 Task: Create a due date automation trigger when advanced on, on the monday of the week a card is due add content with a name containing resume at 11:00 AM.
Action: Mouse moved to (816, 242)
Screenshot: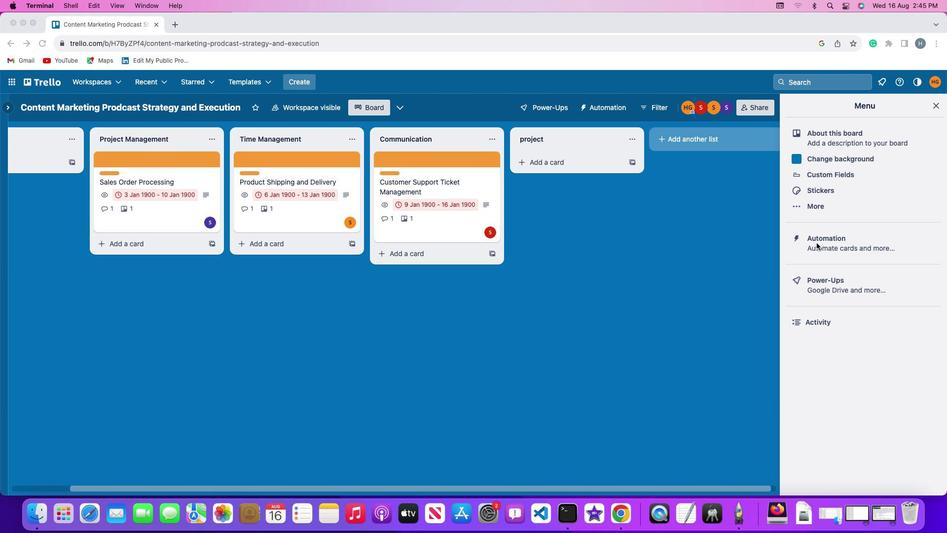 
Action: Mouse pressed left at (816, 242)
Screenshot: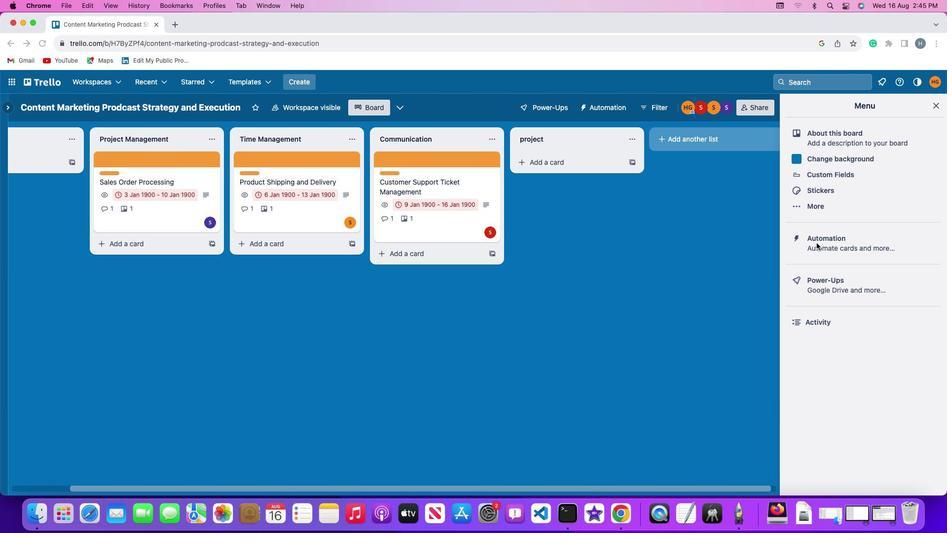 
Action: Mouse pressed left at (816, 242)
Screenshot: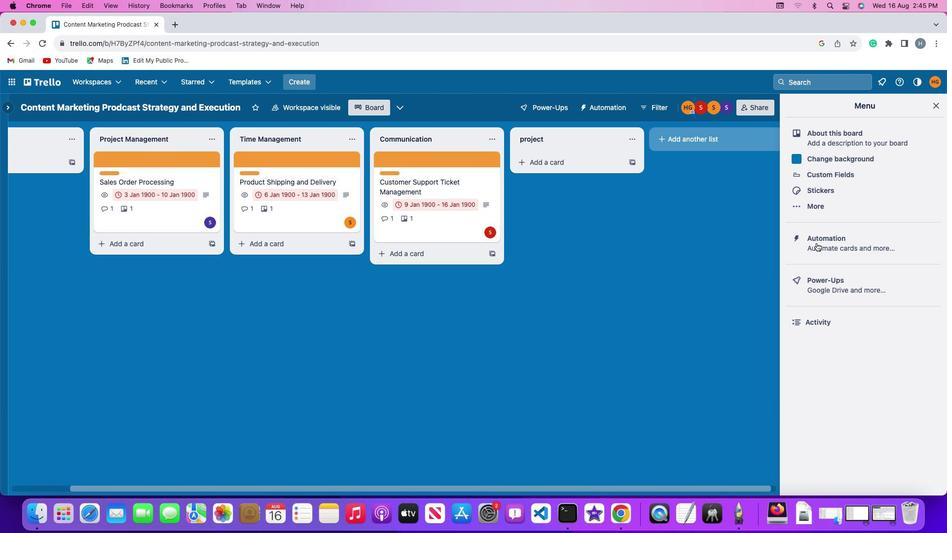 
Action: Mouse moved to (77, 237)
Screenshot: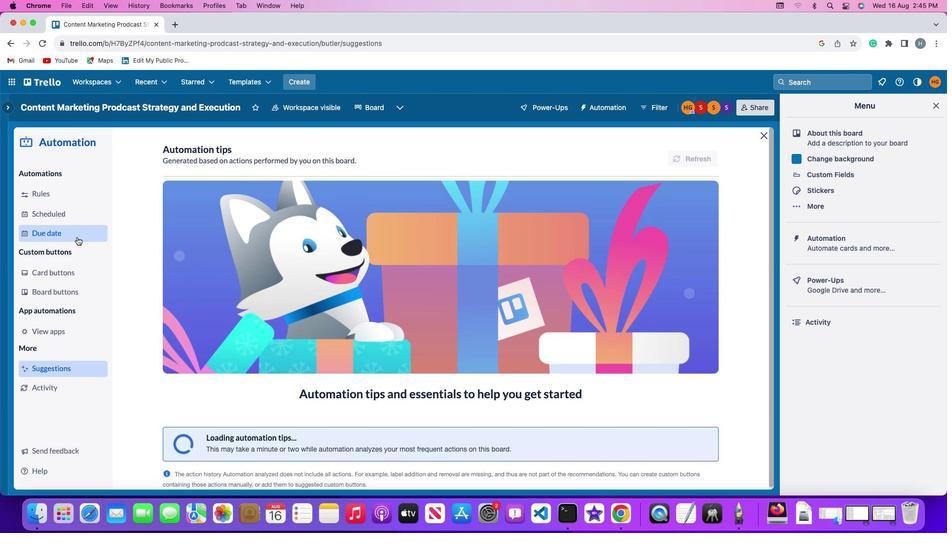 
Action: Mouse pressed left at (77, 237)
Screenshot: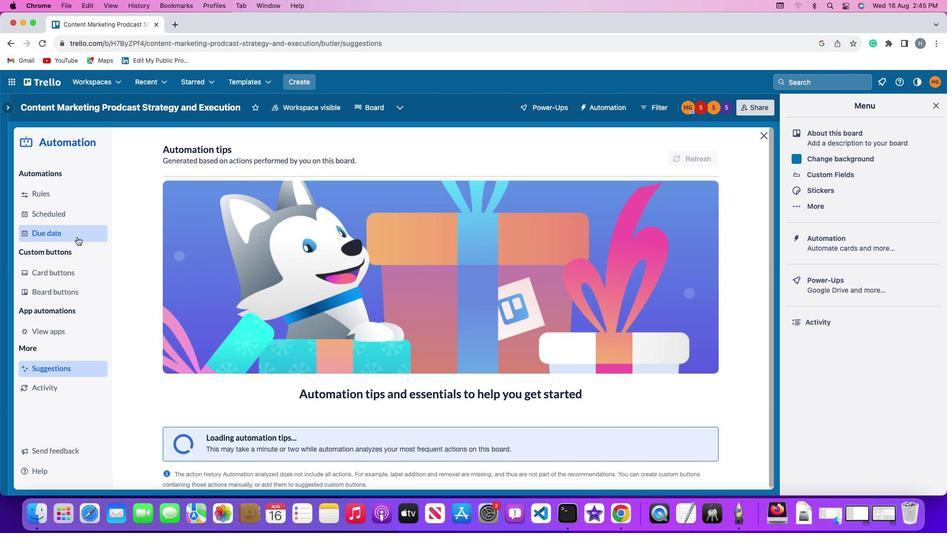 
Action: Mouse moved to (682, 152)
Screenshot: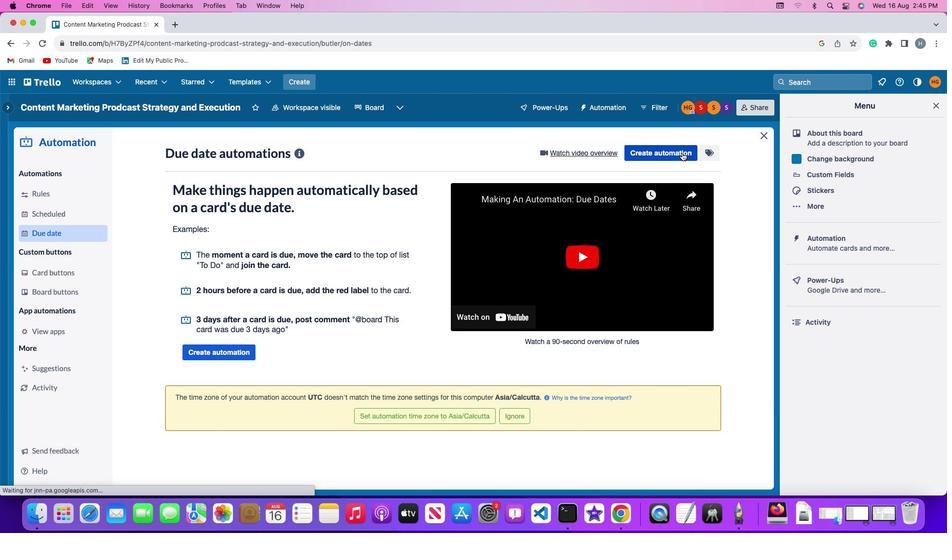 
Action: Mouse pressed left at (682, 152)
Screenshot: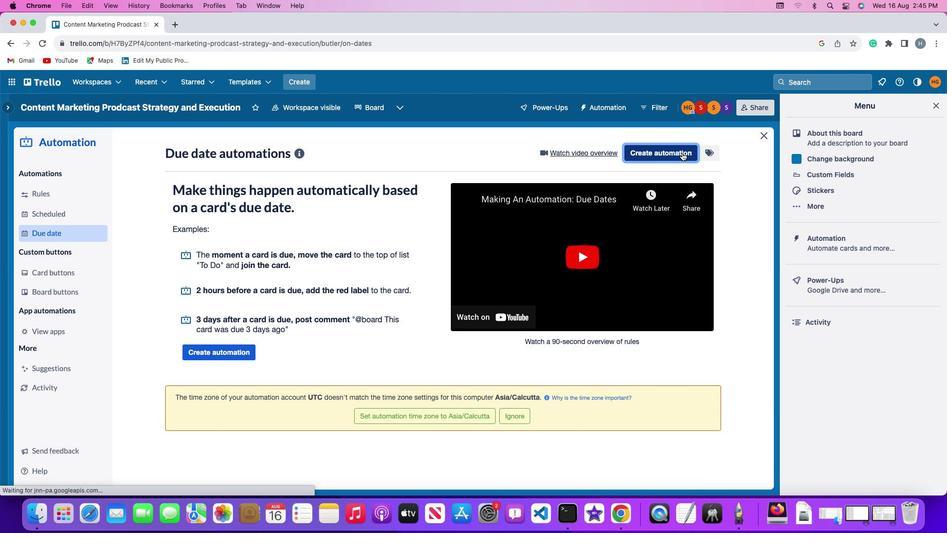 
Action: Mouse moved to (197, 247)
Screenshot: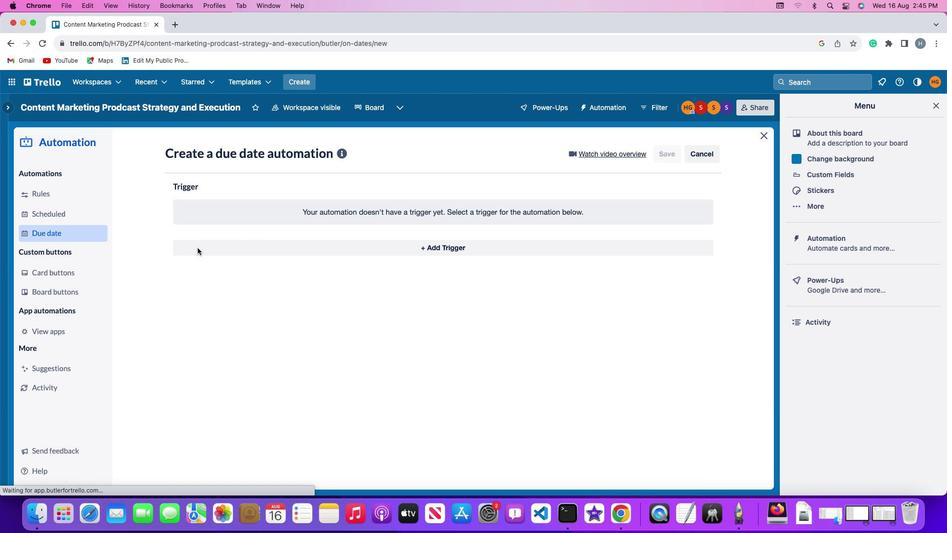 
Action: Mouse pressed left at (197, 247)
Screenshot: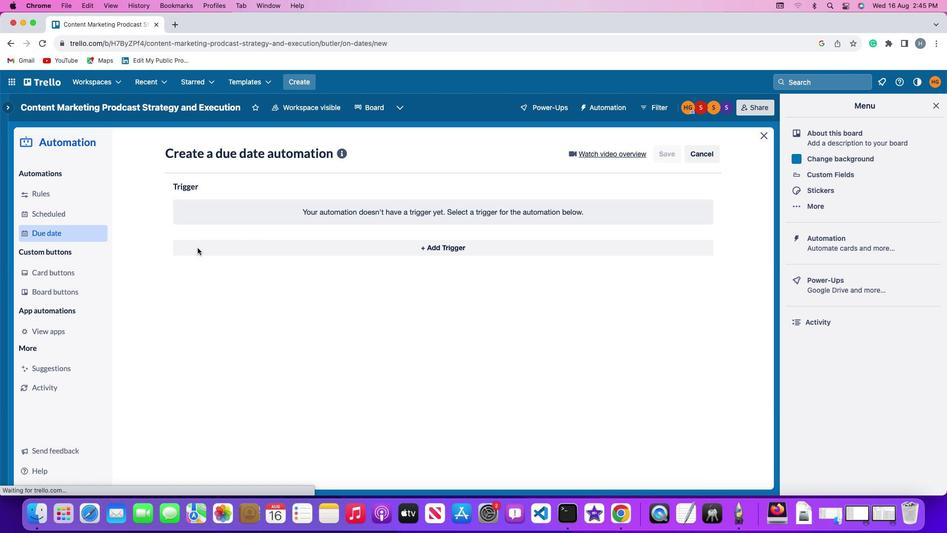 
Action: Mouse moved to (219, 434)
Screenshot: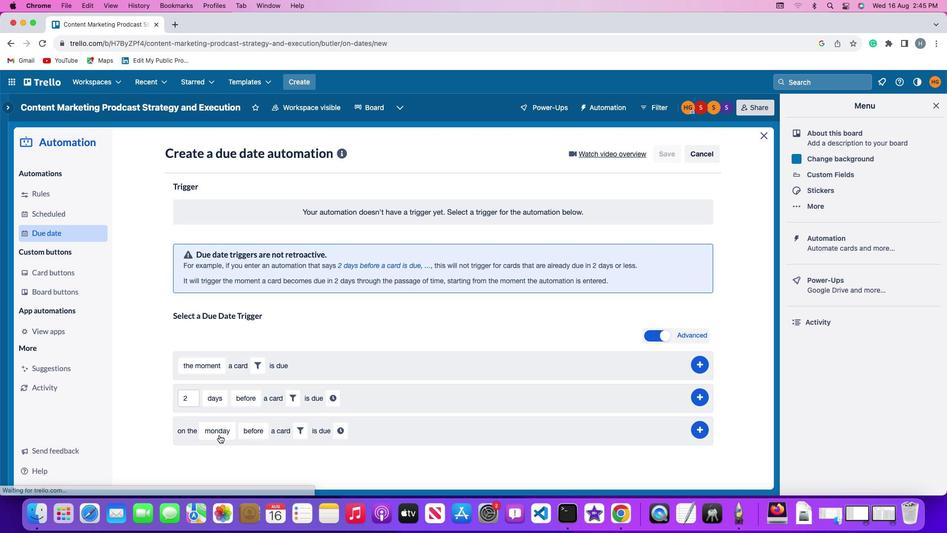 
Action: Mouse pressed left at (219, 434)
Screenshot: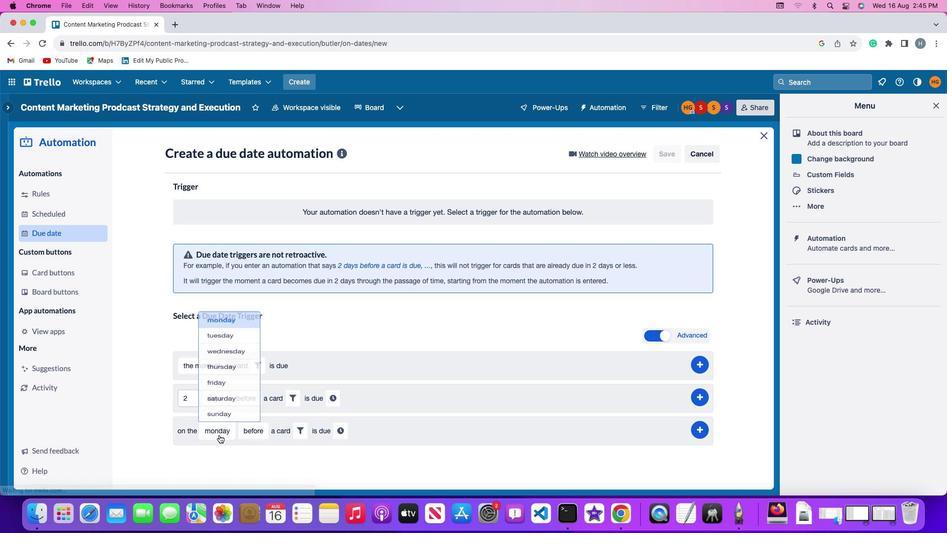 
Action: Mouse moved to (227, 293)
Screenshot: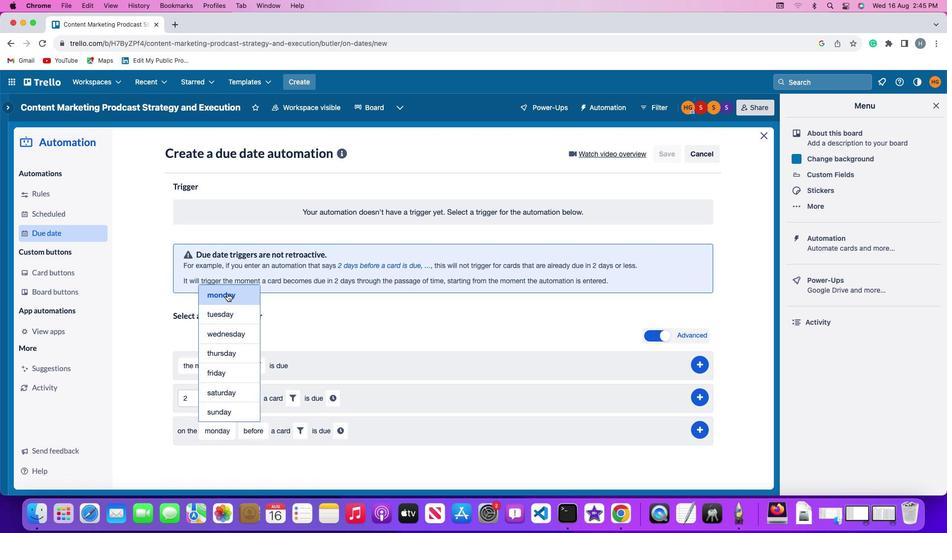 
Action: Mouse pressed left at (227, 293)
Screenshot: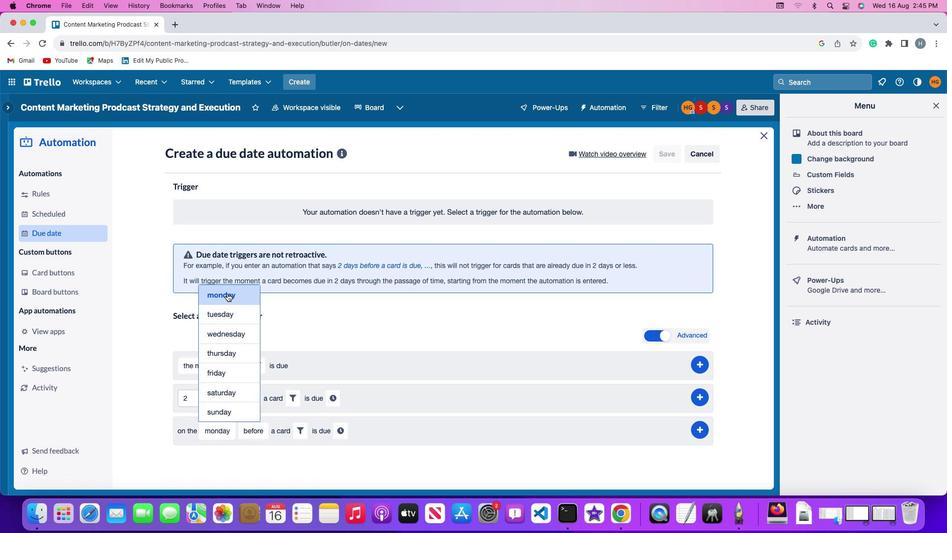 
Action: Mouse moved to (242, 428)
Screenshot: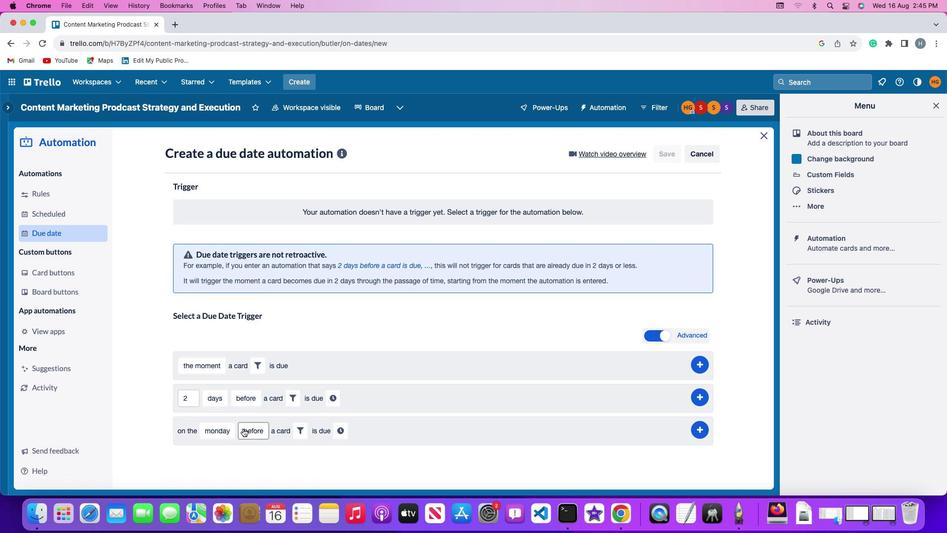 
Action: Mouse pressed left at (242, 428)
Screenshot: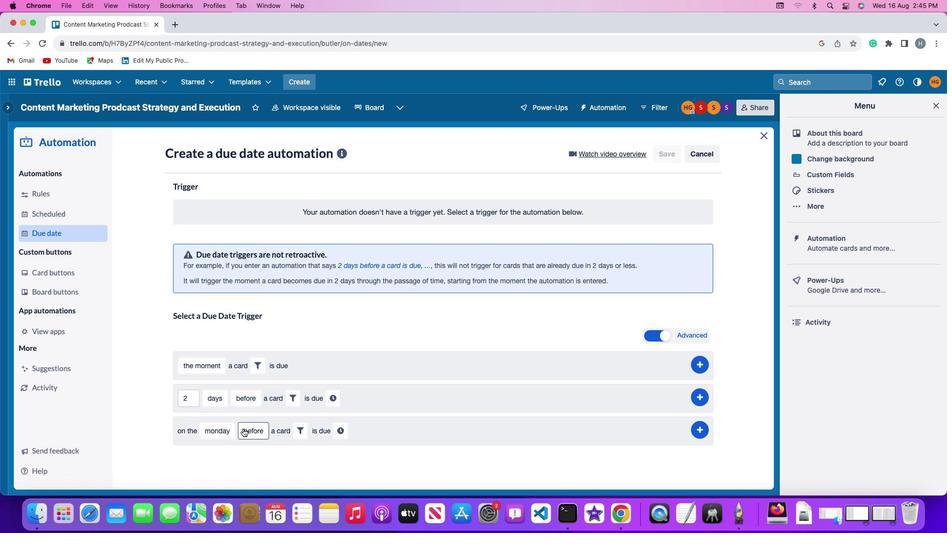 
Action: Mouse moved to (260, 383)
Screenshot: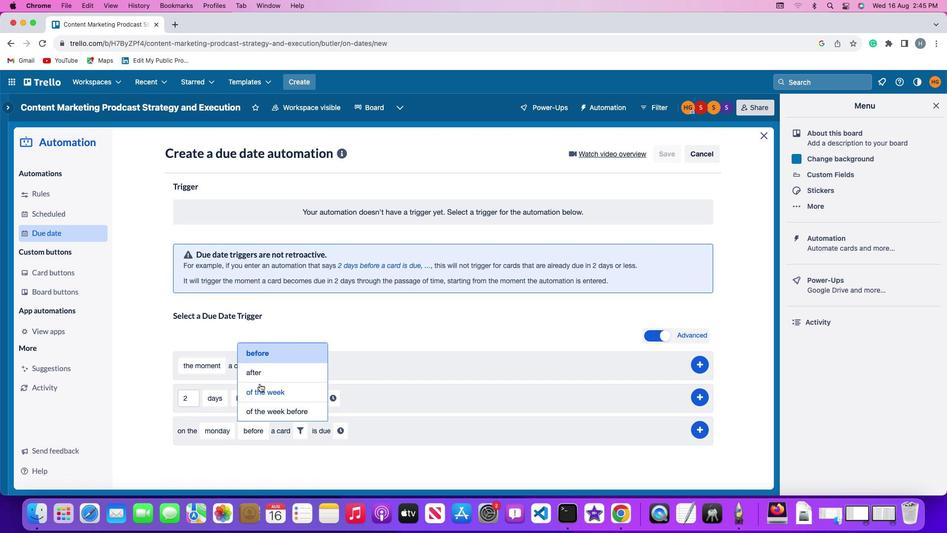 
Action: Mouse pressed left at (260, 383)
Screenshot: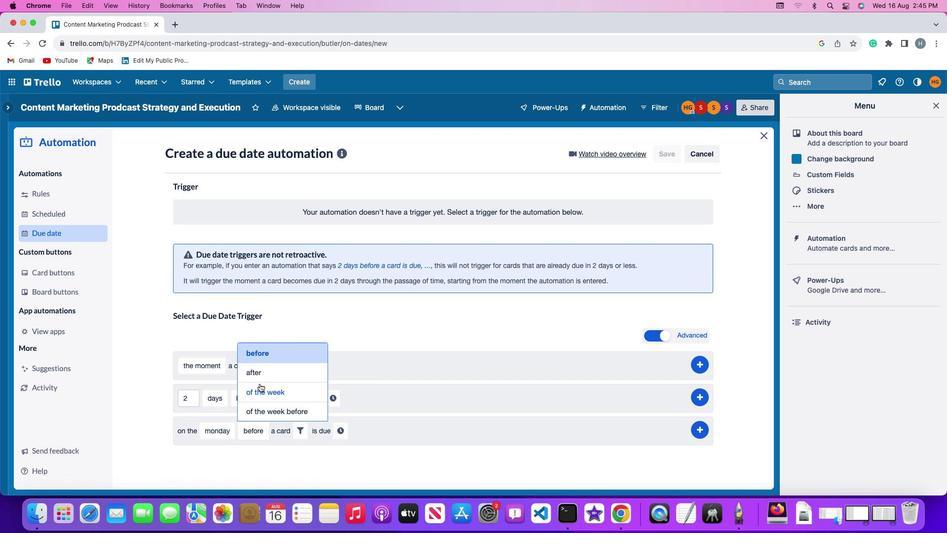 
Action: Mouse moved to (314, 430)
Screenshot: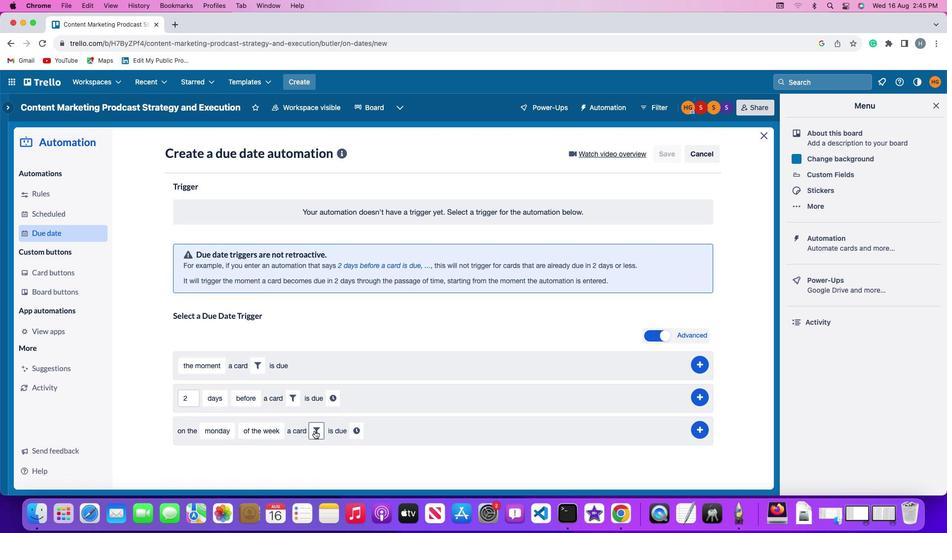 
Action: Mouse pressed left at (314, 430)
Screenshot: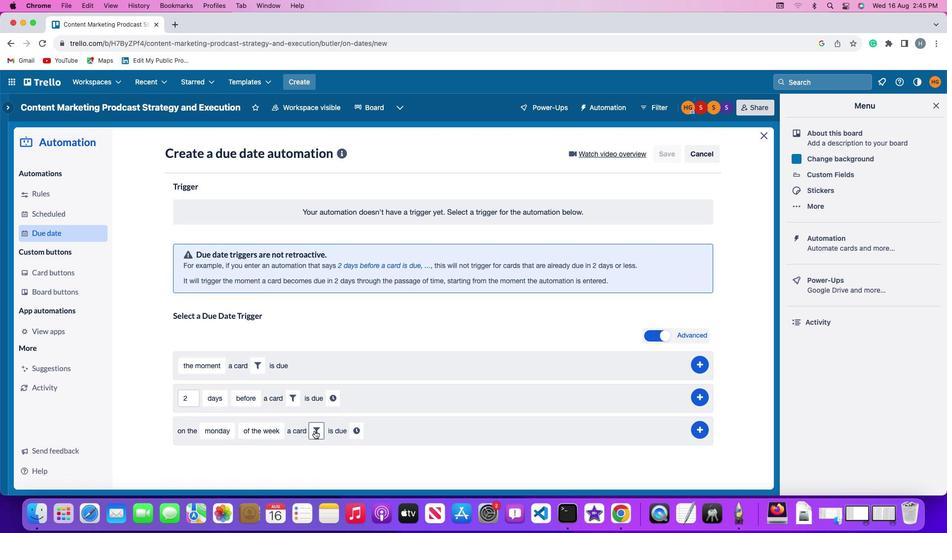 
Action: Mouse moved to (441, 461)
Screenshot: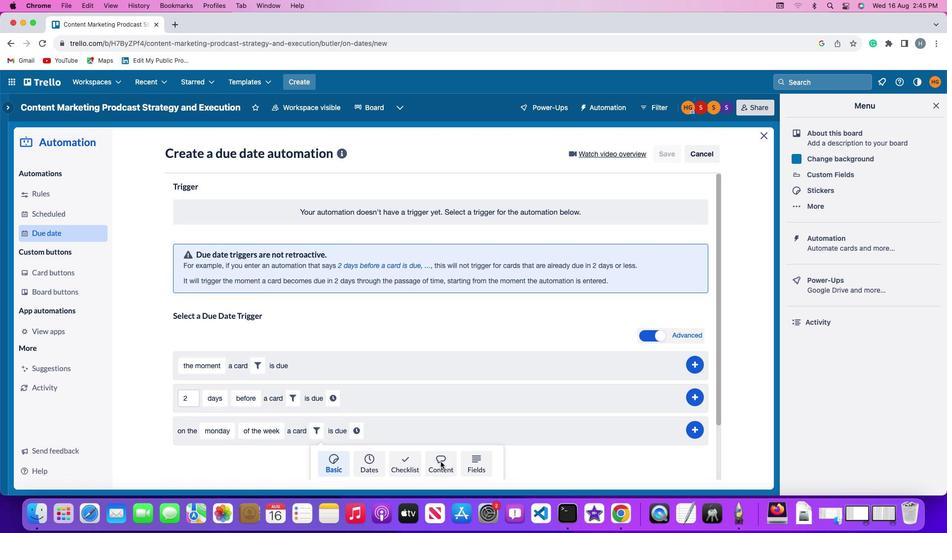 
Action: Mouse pressed left at (441, 461)
Screenshot: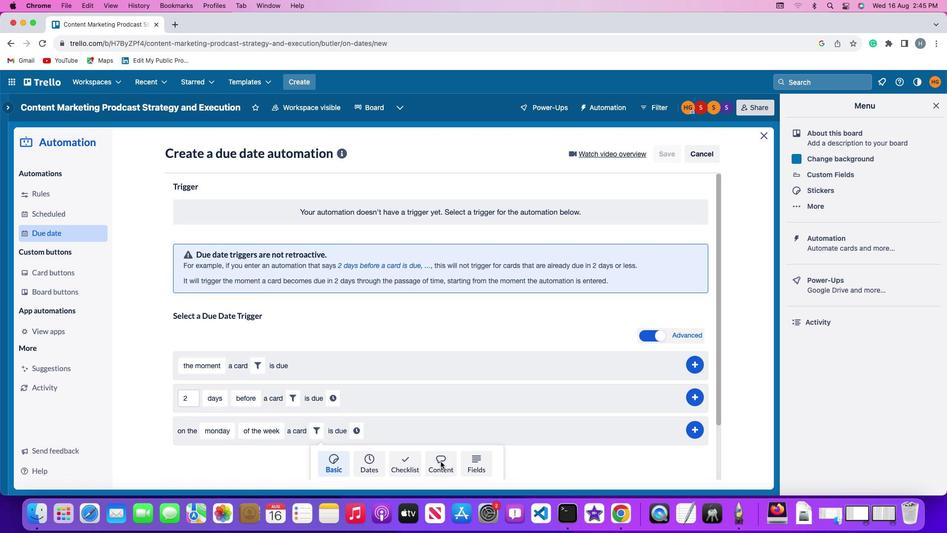 
Action: Mouse moved to (294, 472)
Screenshot: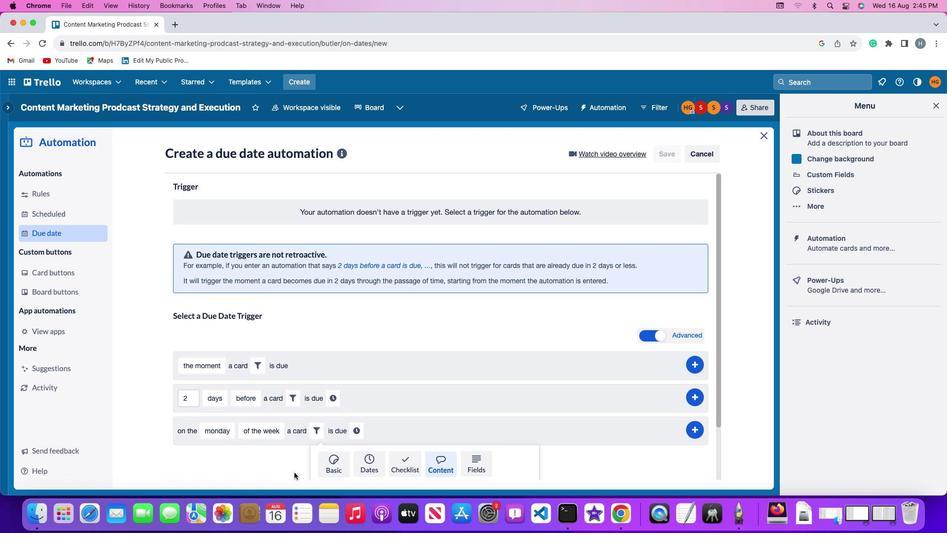 
Action: Mouse scrolled (294, 472) with delta (0, 0)
Screenshot: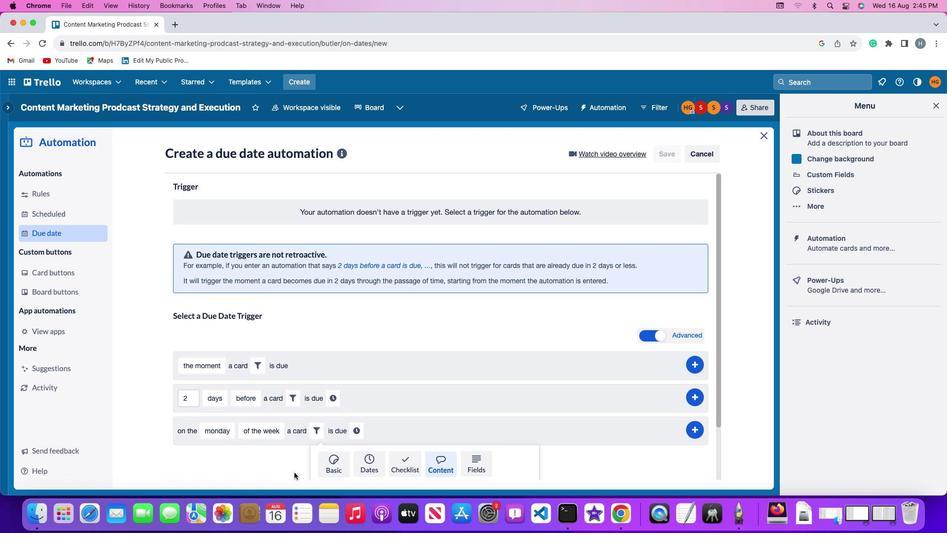 
Action: Mouse moved to (294, 472)
Screenshot: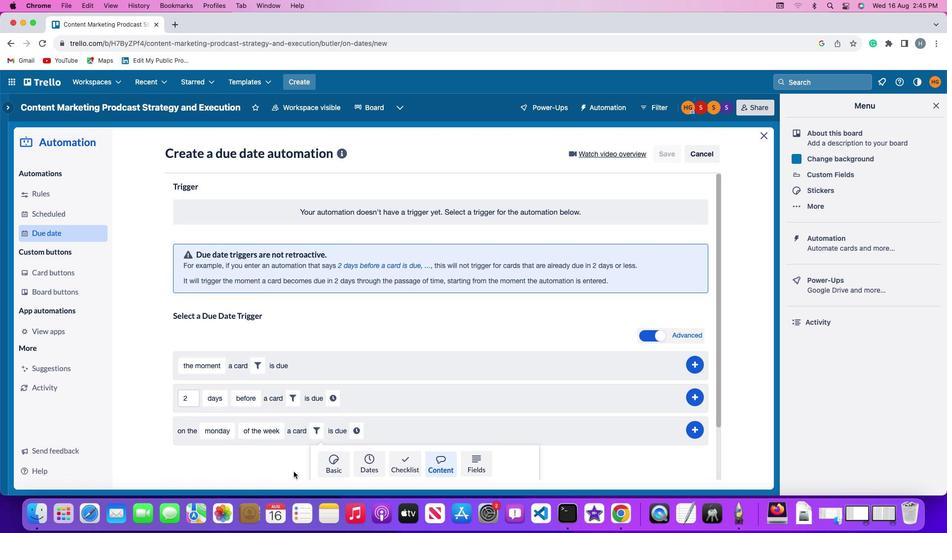 
Action: Mouse scrolled (294, 472) with delta (0, 0)
Screenshot: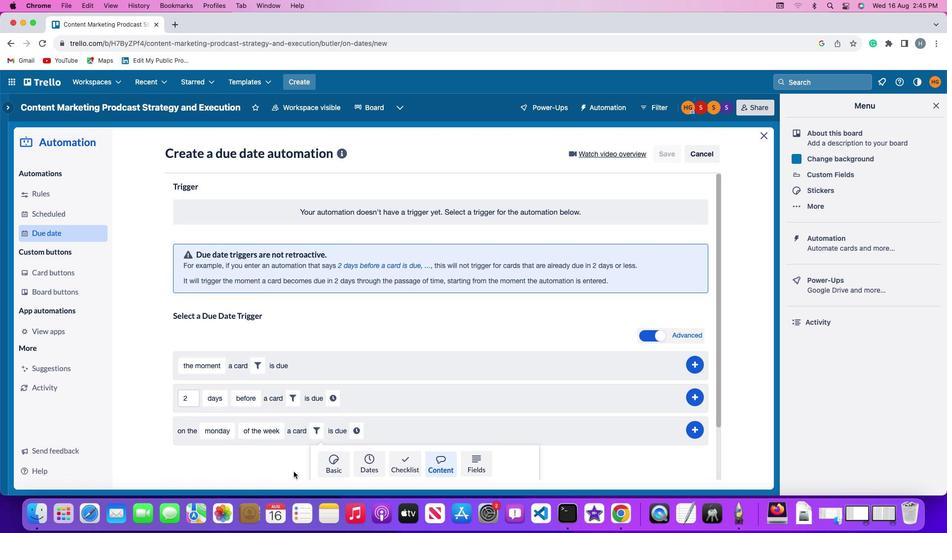
Action: Mouse moved to (294, 472)
Screenshot: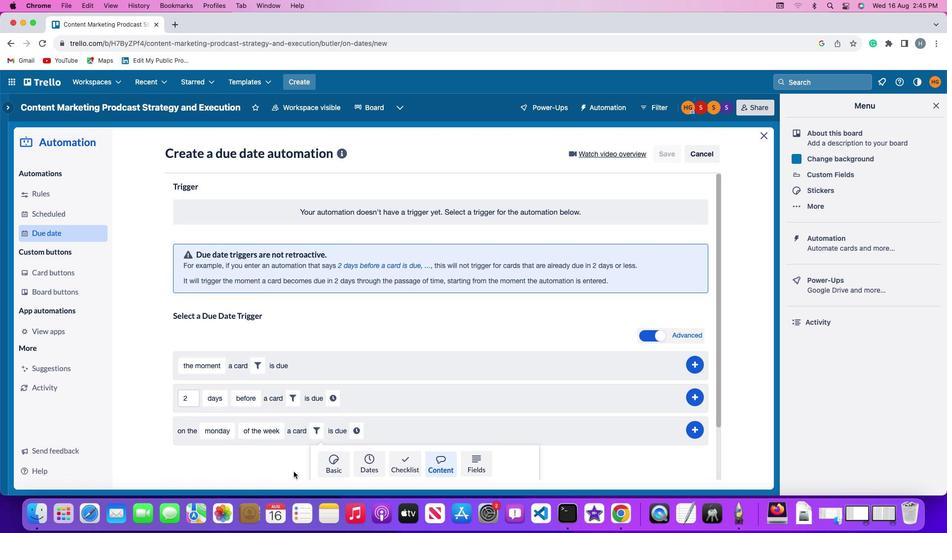 
Action: Mouse scrolled (294, 472) with delta (0, -1)
Screenshot: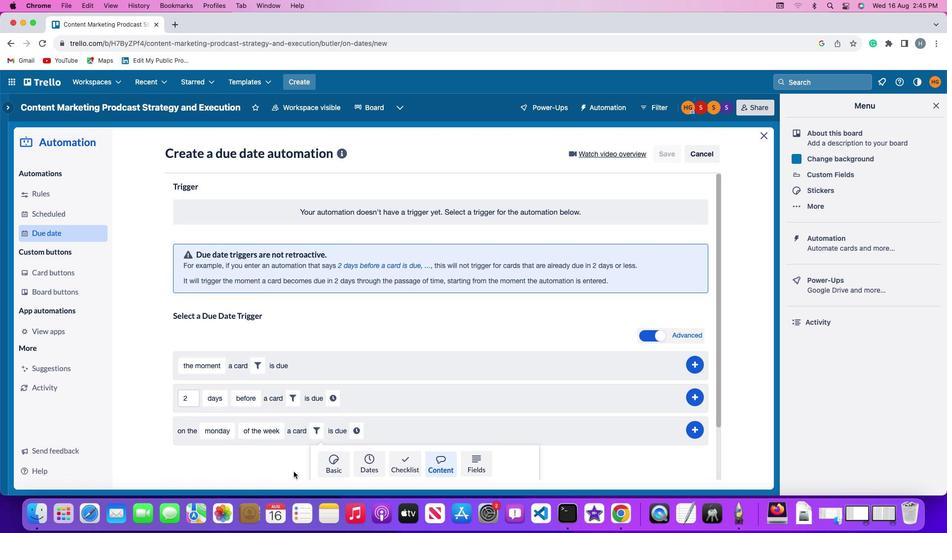 
Action: Mouse moved to (293, 470)
Screenshot: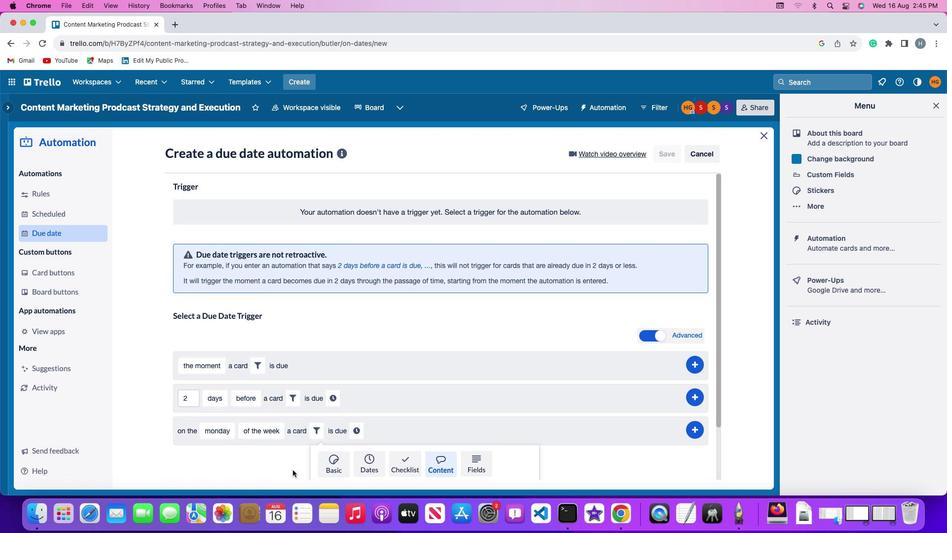 
Action: Mouse scrolled (293, 470) with delta (0, -2)
Screenshot: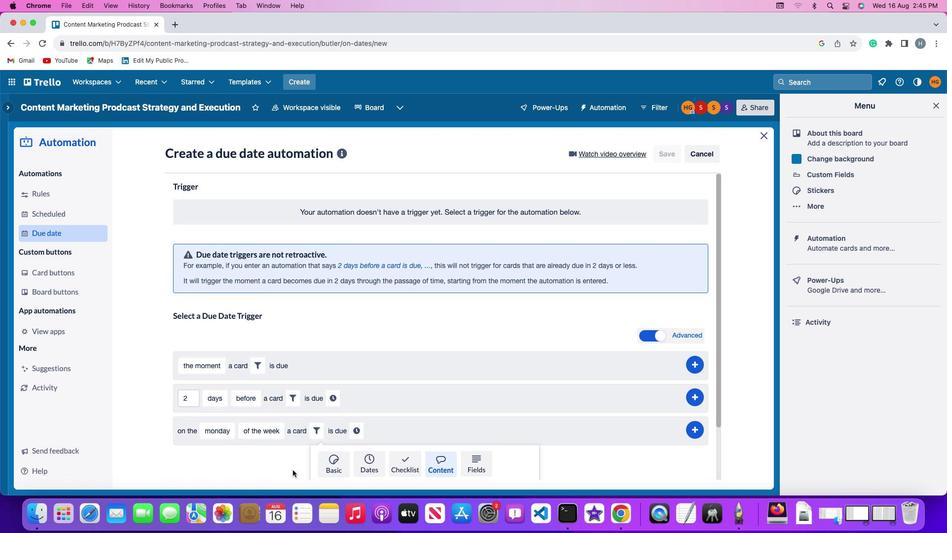 
Action: Mouse moved to (278, 463)
Screenshot: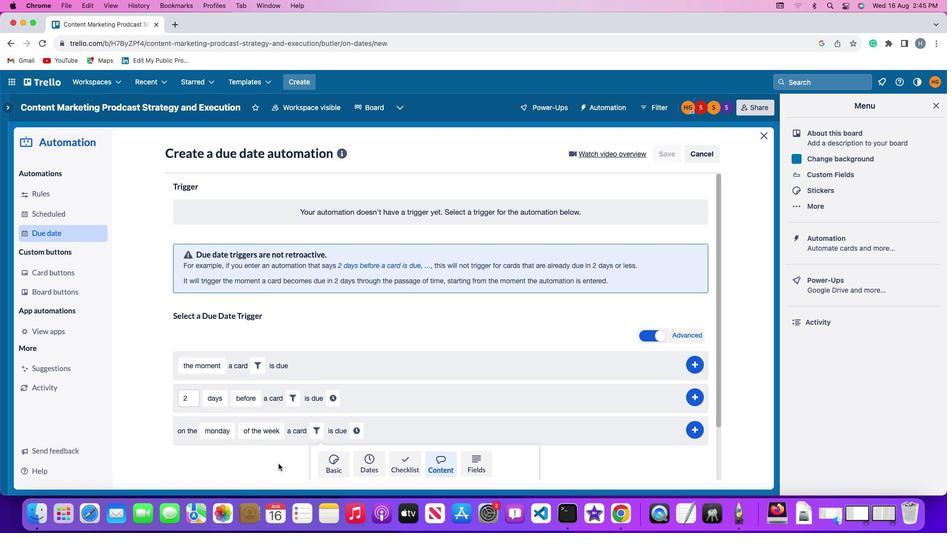 
Action: Mouse scrolled (278, 463) with delta (0, 0)
Screenshot: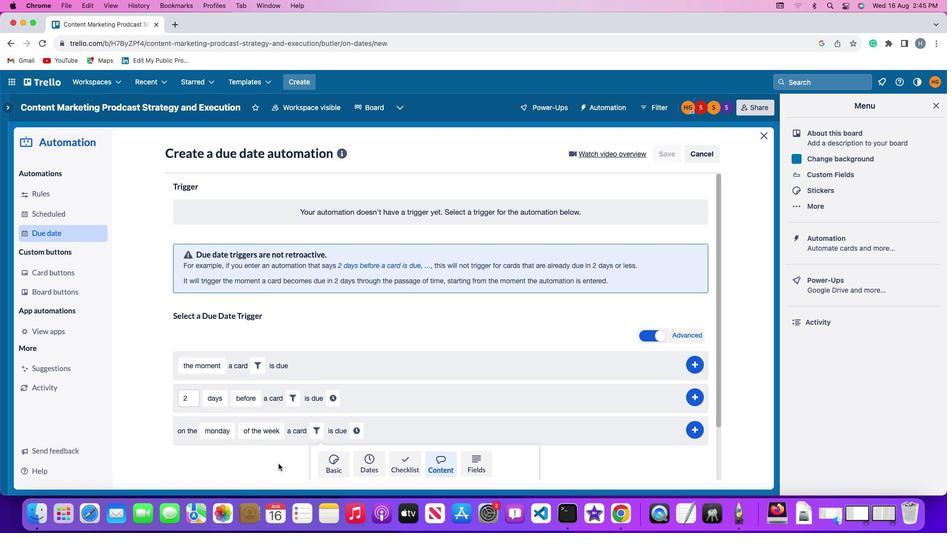 
Action: Mouse moved to (275, 461)
Screenshot: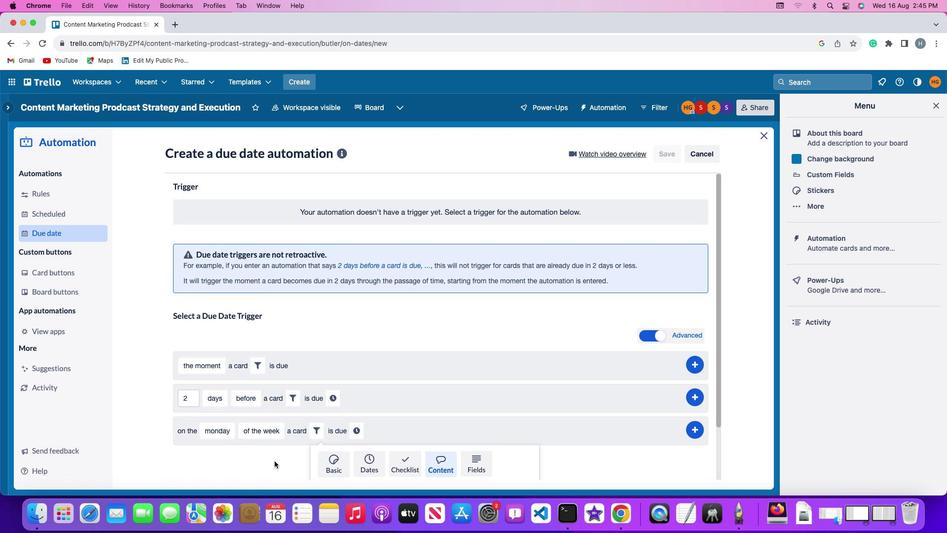
Action: Mouse scrolled (275, 461) with delta (0, 0)
Screenshot: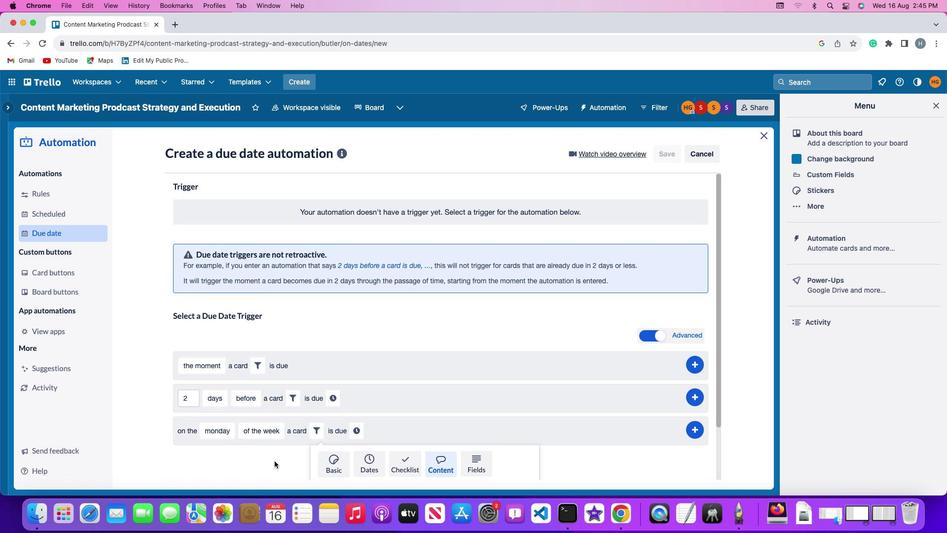
Action: Mouse moved to (270, 457)
Screenshot: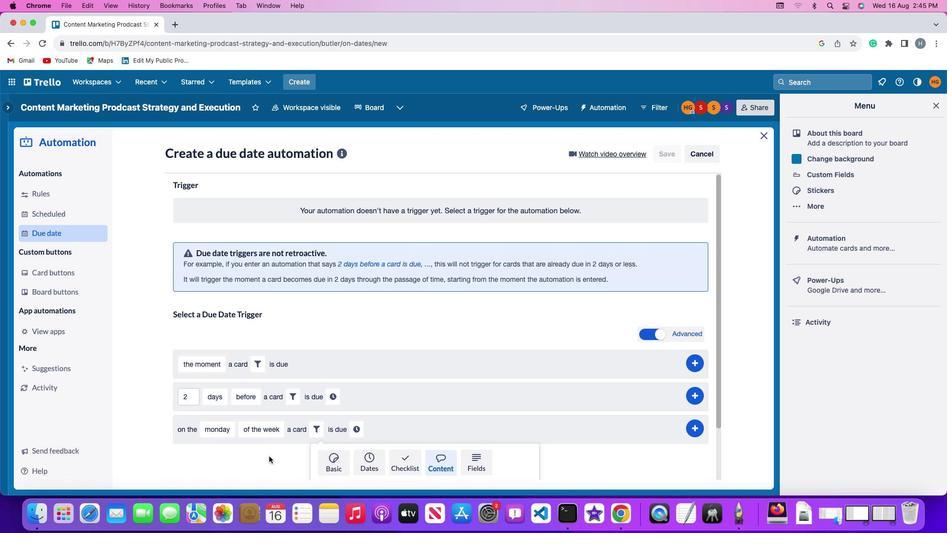 
Action: Mouse scrolled (270, 457) with delta (0, -1)
Screenshot: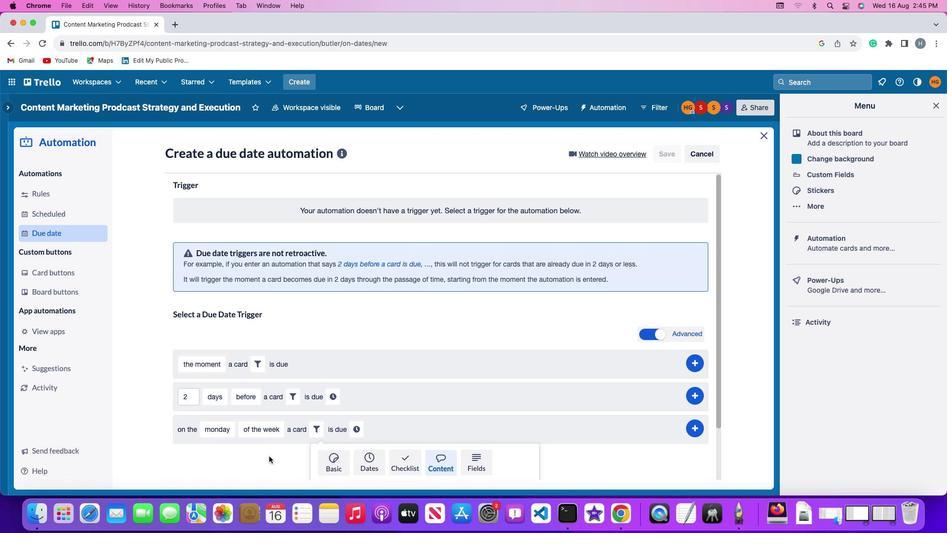
Action: Mouse moved to (276, 447)
Screenshot: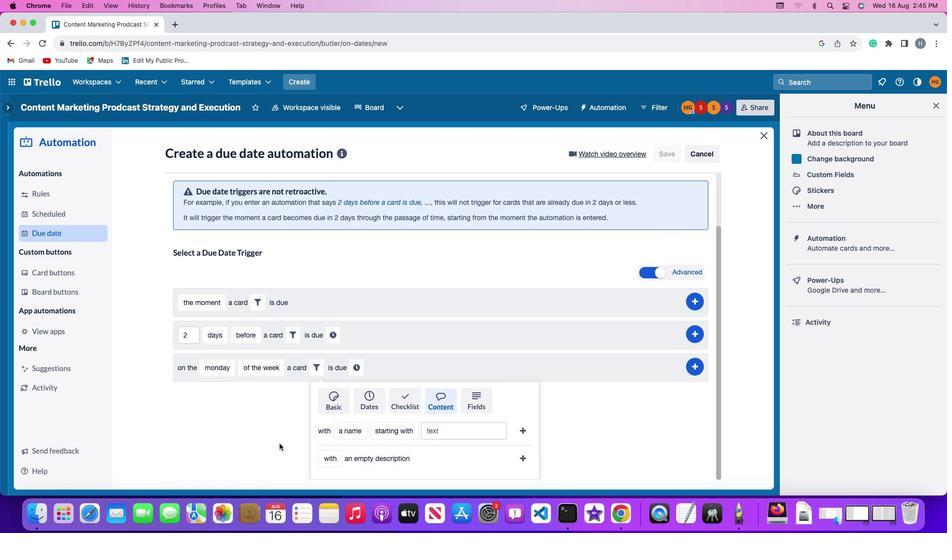 
Action: Mouse scrolled (276, 447) with delta (0, 0)
Screenshot: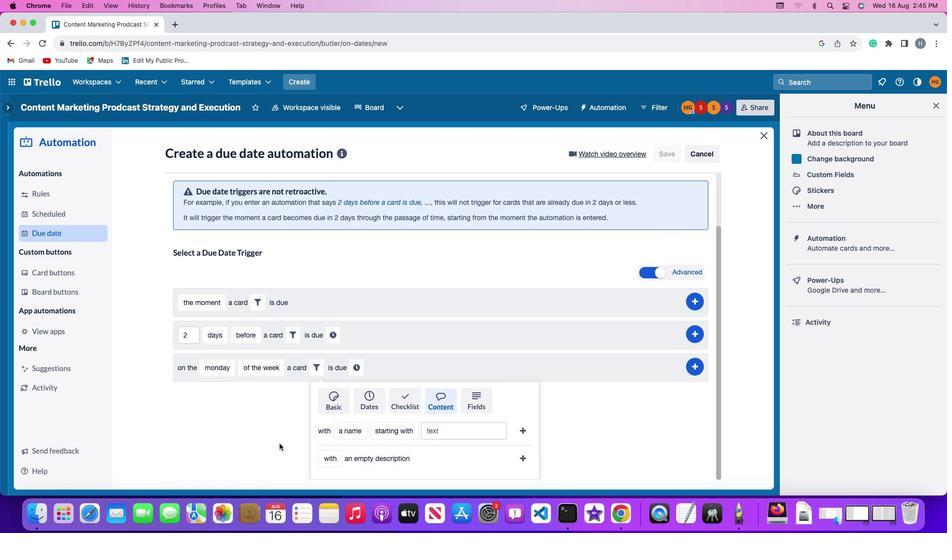 
Action: Mouse moved to (359, 433)
Screenshot: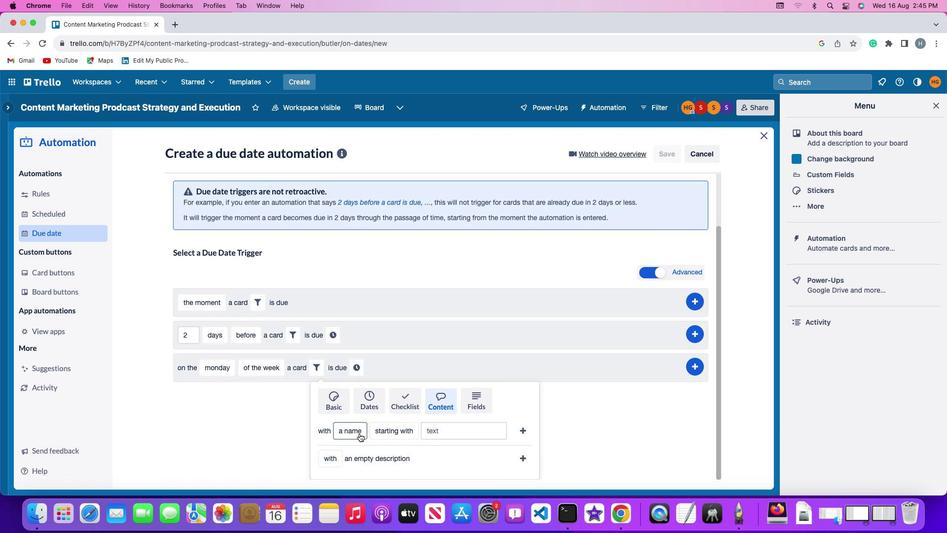 
Action: Mouse pressed left at (359, 433)
Screenshot: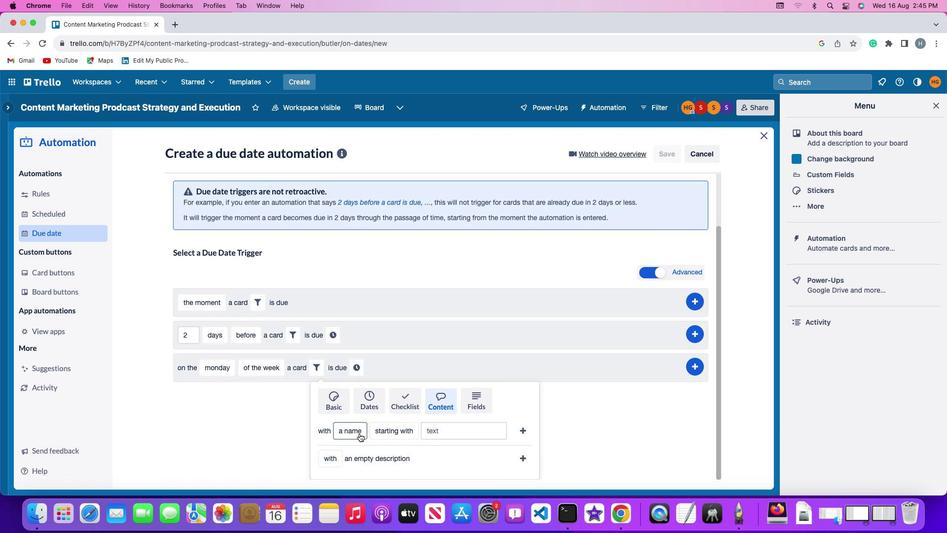 
Action: Mouse moved to (351, 372)
Screenshot: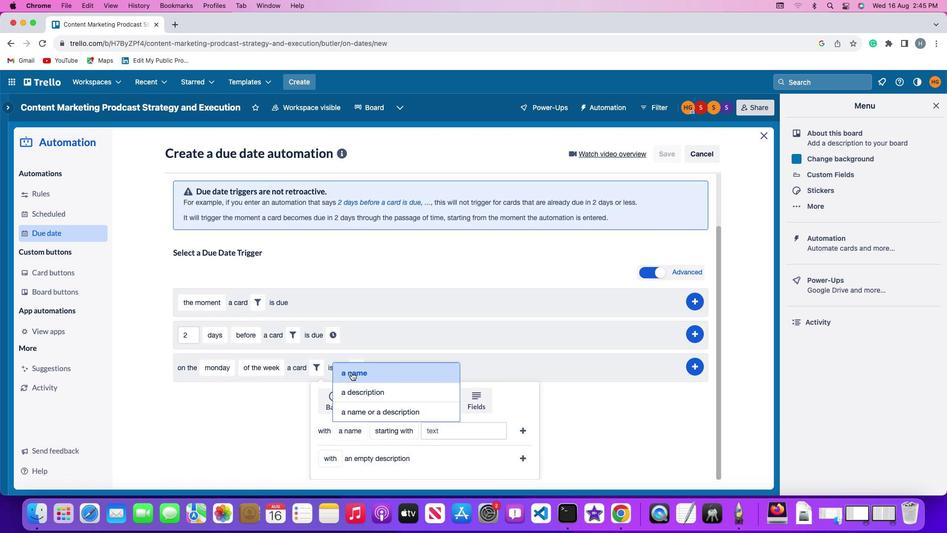 
Action: Mouse pressed left at (351, 372)
Screenshot: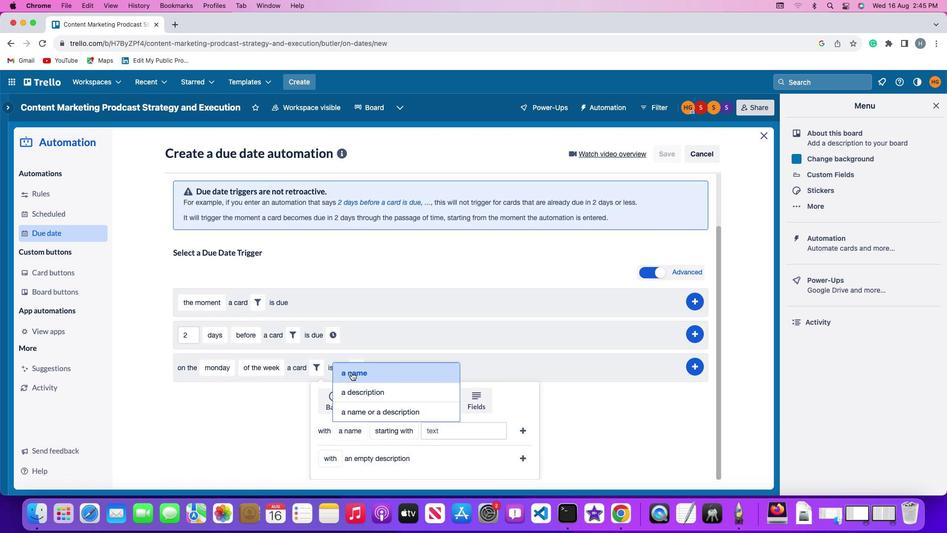 
Action: Mouse moved to (395, 424)
Screenshot: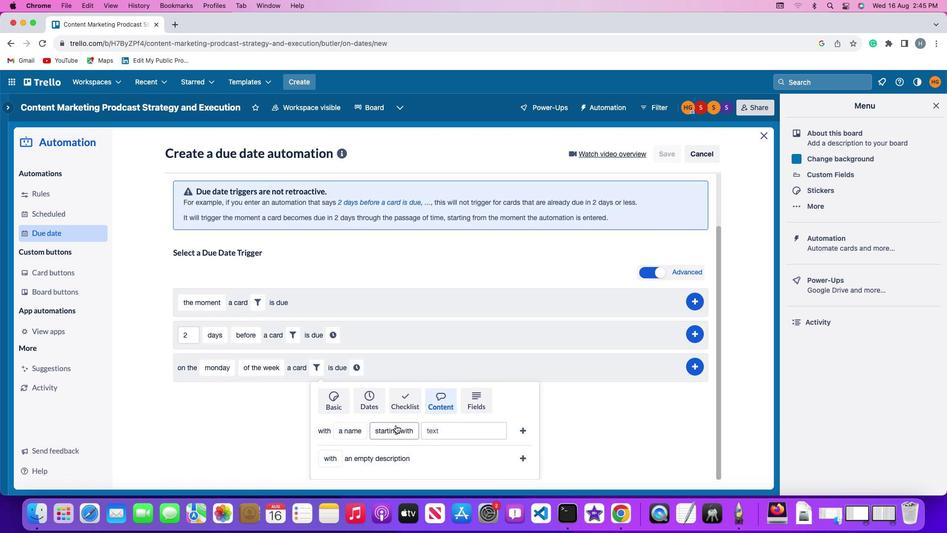
Action: Mouse pressed left at (395, 424)
Screenshot: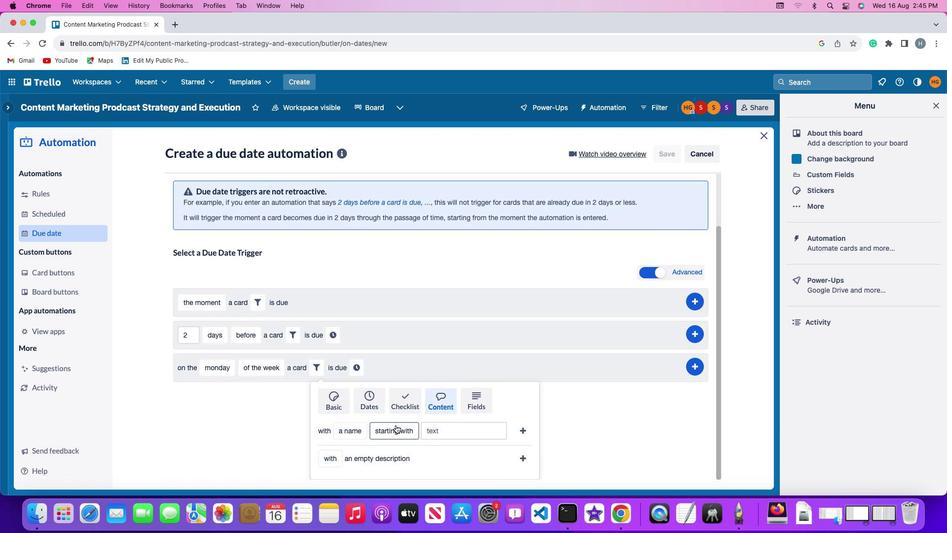
Action: Mouse moved to (409, 355)
Screenshot: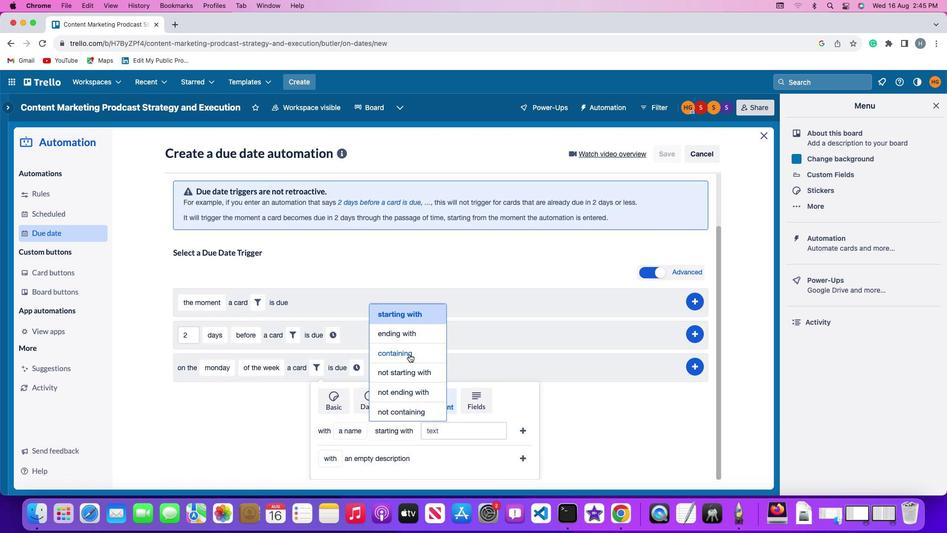 
Action: Mouse pressed left at (409, 355)
Screenshot: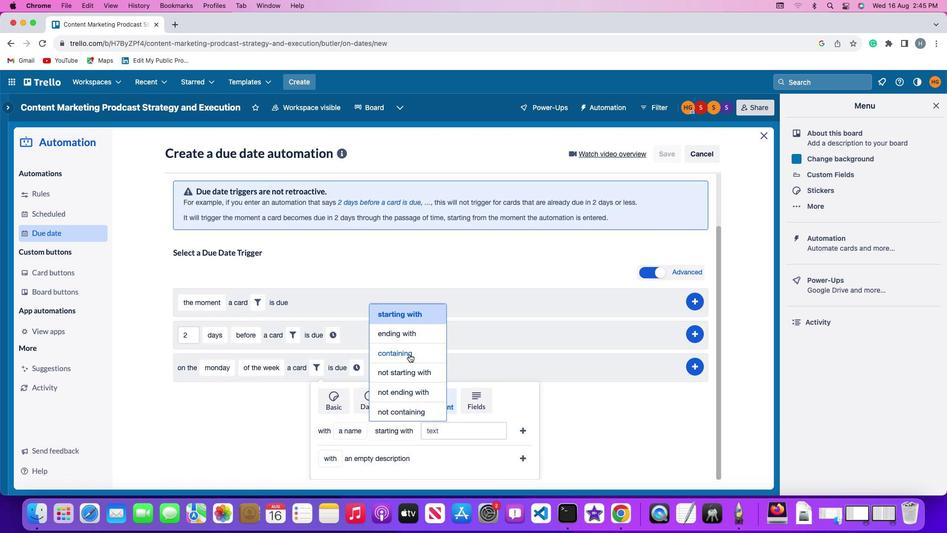 
Action: Mouse moved to (451, 423)
Screenshot: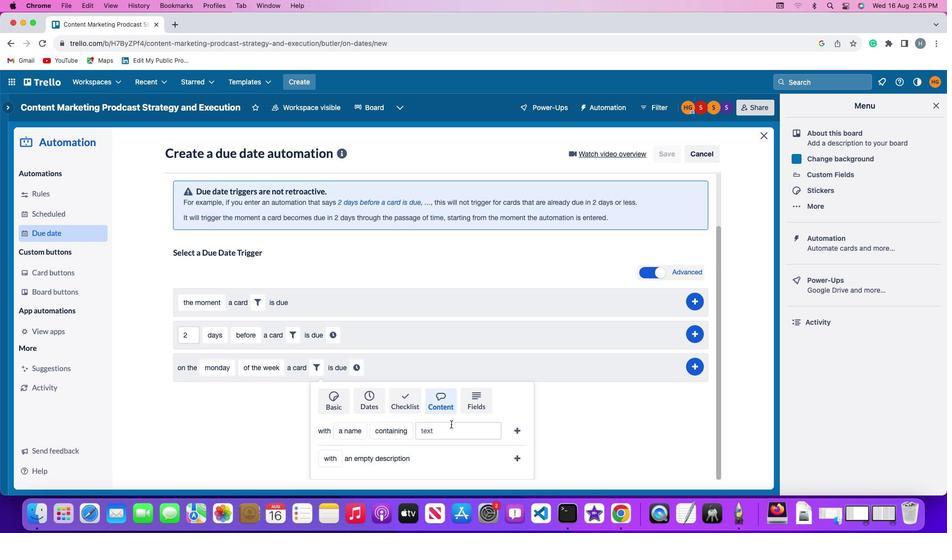
Action: Mouse pressed left at (451, 423)
Screenshot: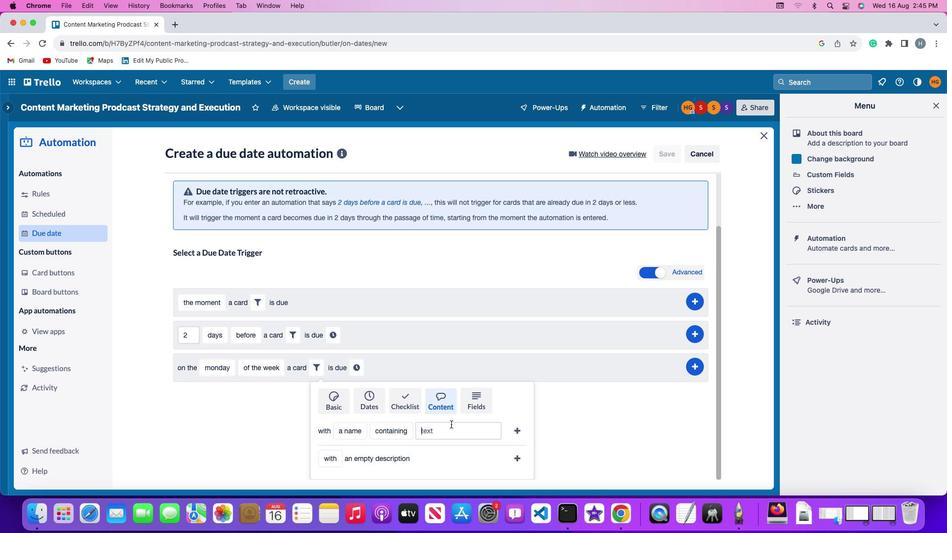 
Action: Mouse moved to (451, 423)
Screenshot: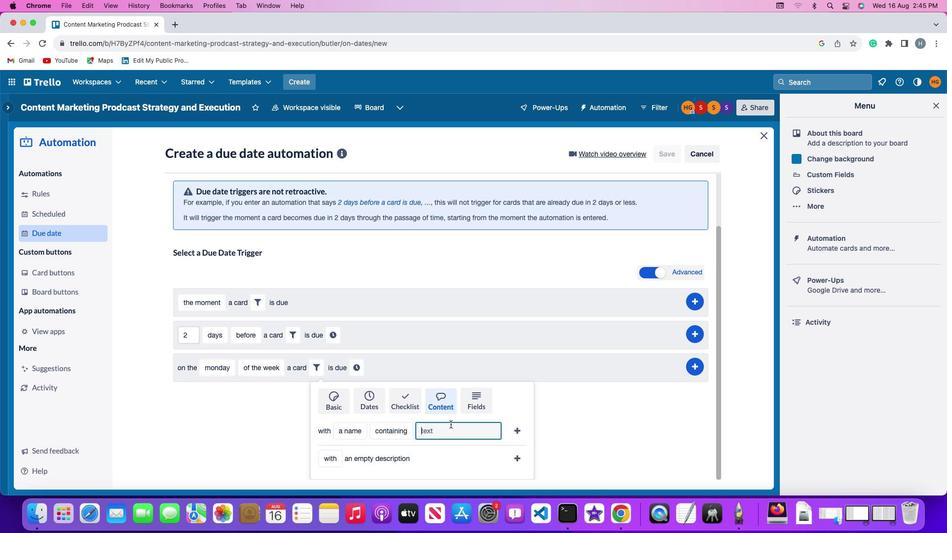 
Action: Key pressed 'r''e''s''u''m''e'
Screenshot: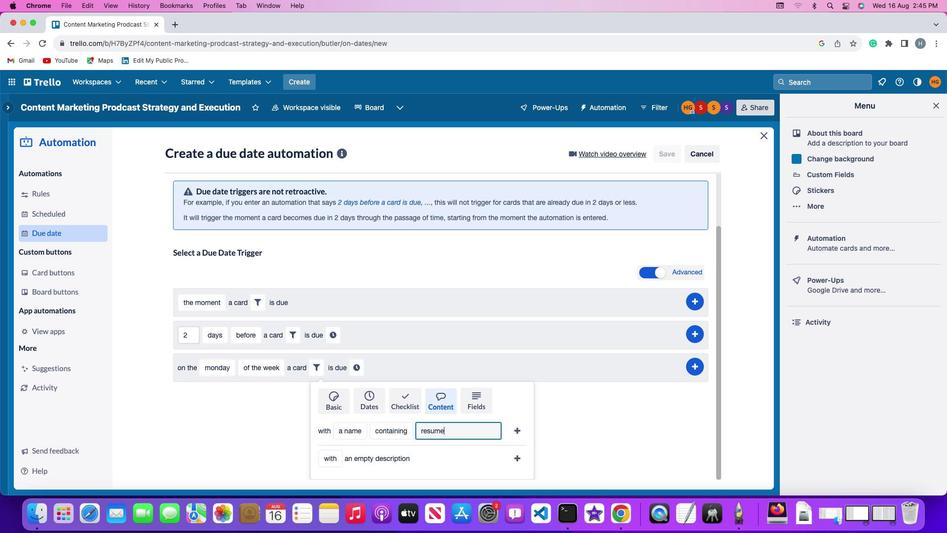 
Action: Mouse moved to (520, 429)
Screenshot: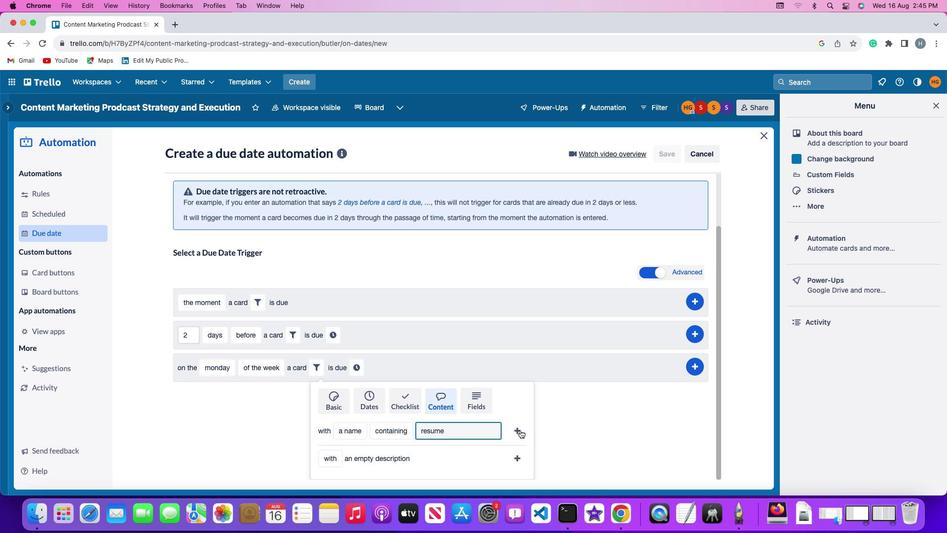 
Action: Mouse pressed left at (520, 429)
Screenshot: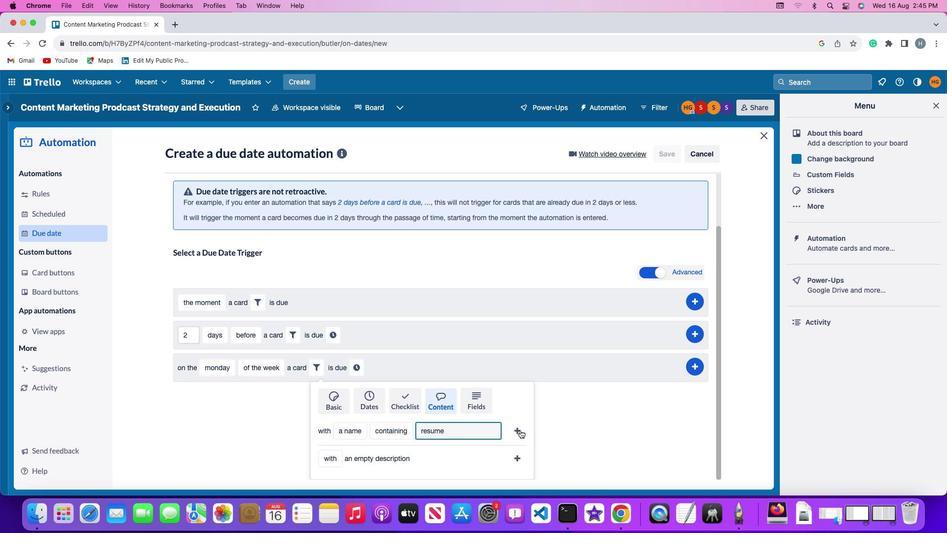 
Action: Mouse moved to (483, 424)
Screenshot: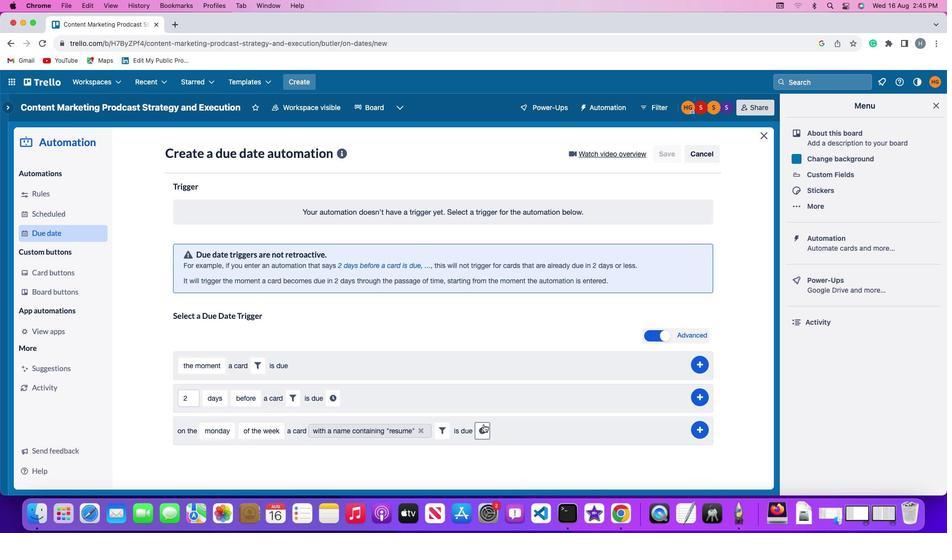 
Action: Mouse pressed left at (483, 424)
Screenshot: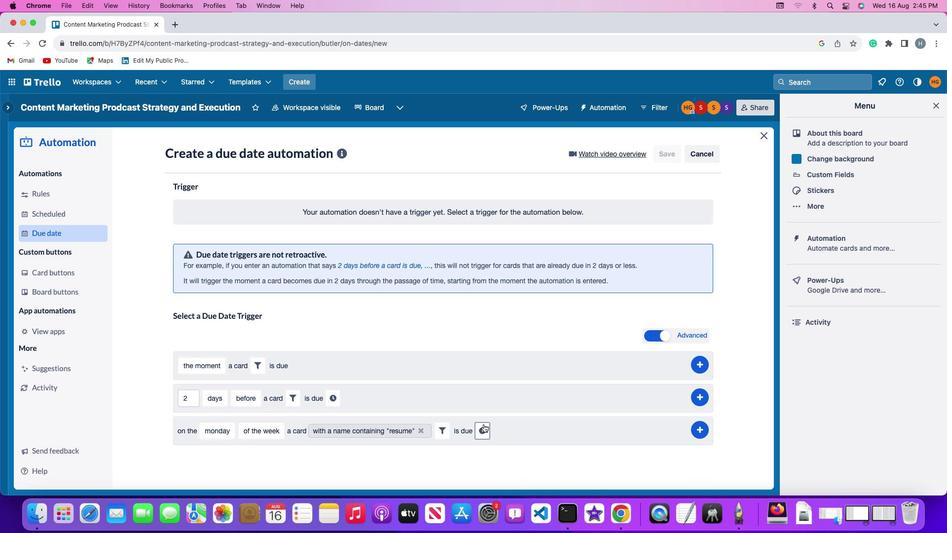 
Action: Mouse moved to (506, 429)
Screenshot: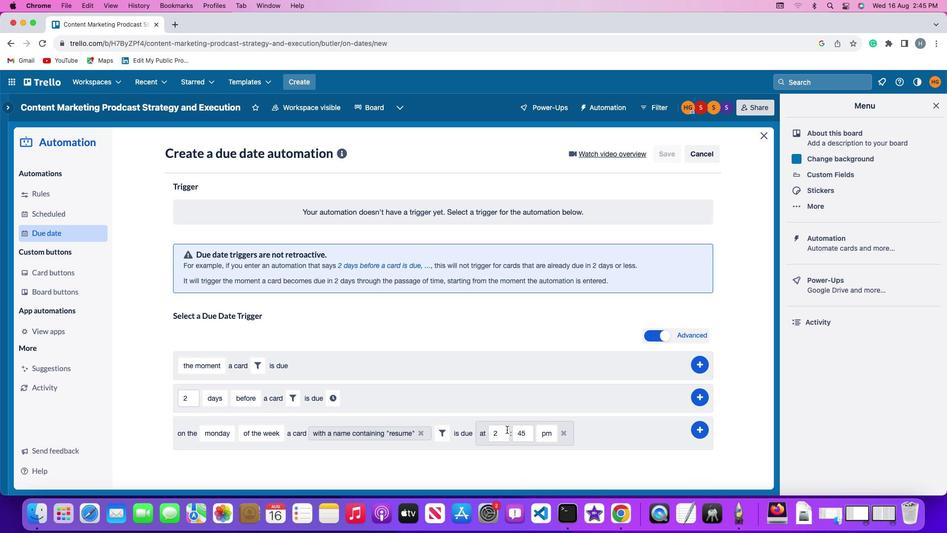 
Action: Mouse pressed left at (506, 429)
Screenshot: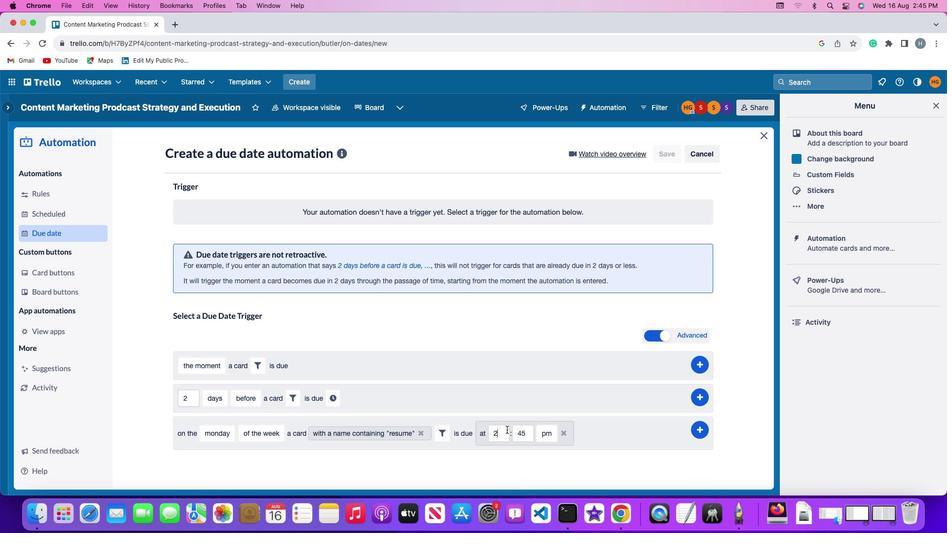 
Action: Key pressed Key.backspace'1''1''1'Key.backspace
Screenshot: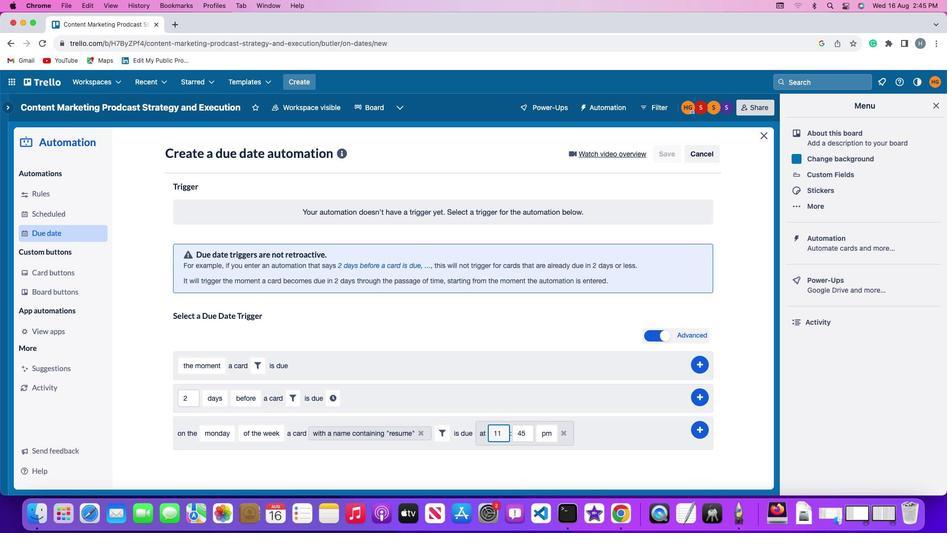 
Action: Mouse moved to (530, 433)
Screenshot: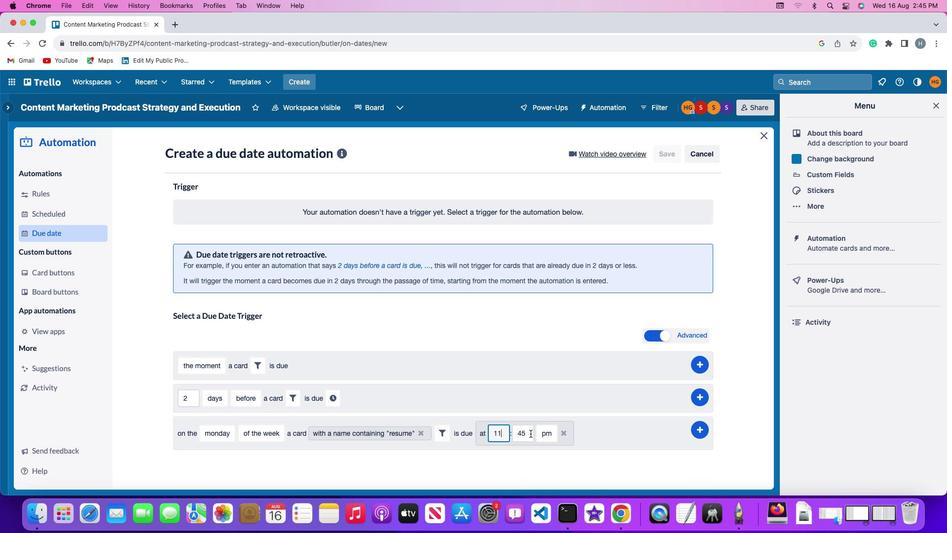 
Action: Mouse pressed left at (530, 433)
Screenshot: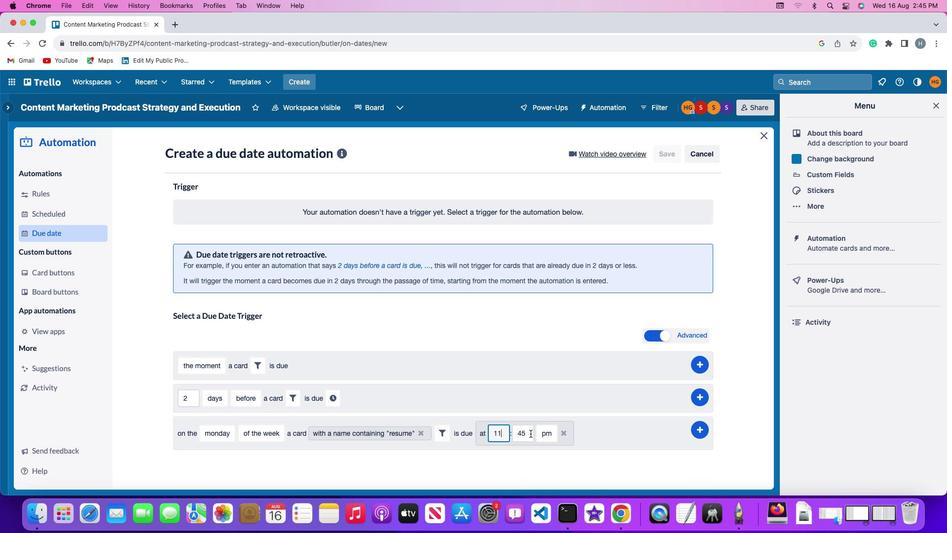 
Action: Key pressed Key.backspaceKey.backspace'0''0'
Screenshot: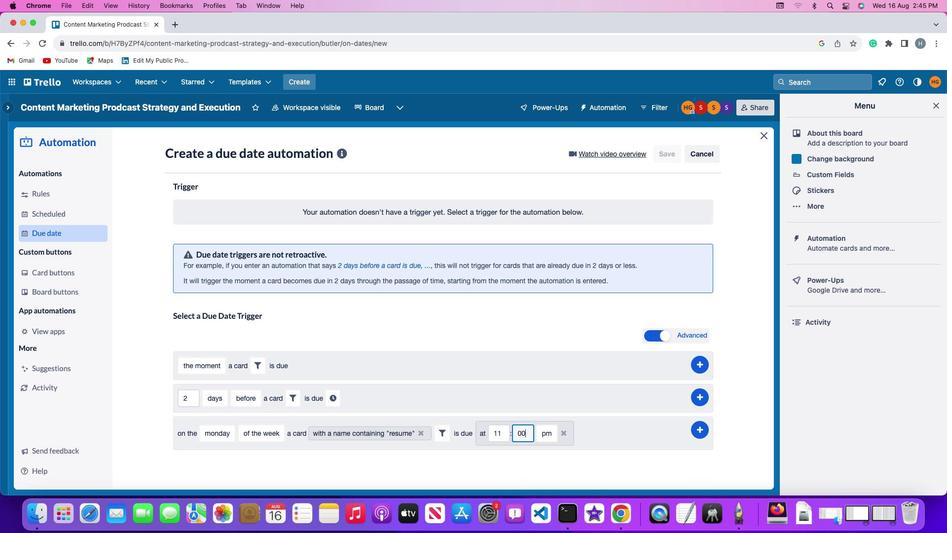 
Action: Mouse moved to (550, 432)
Screenshot: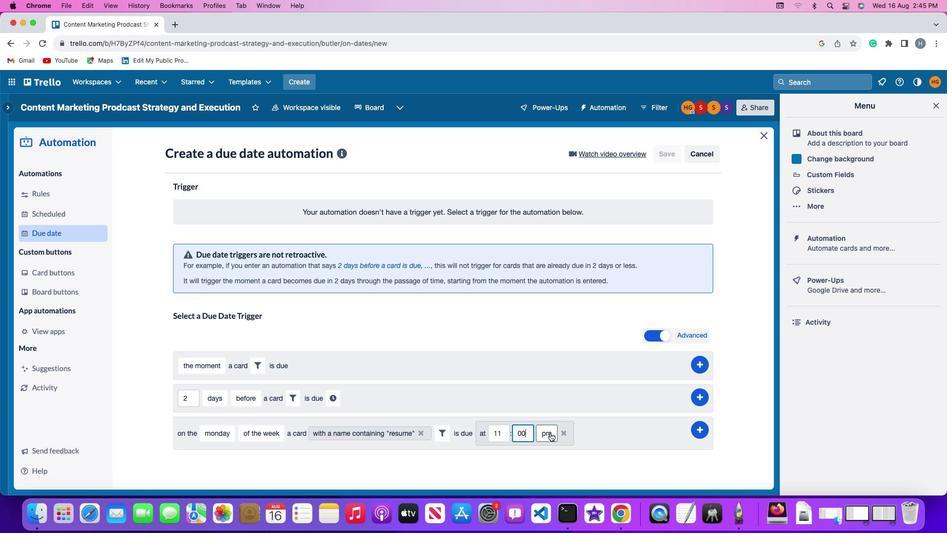 
Action: Mouse pressed left at (550, 432)
Screenshot: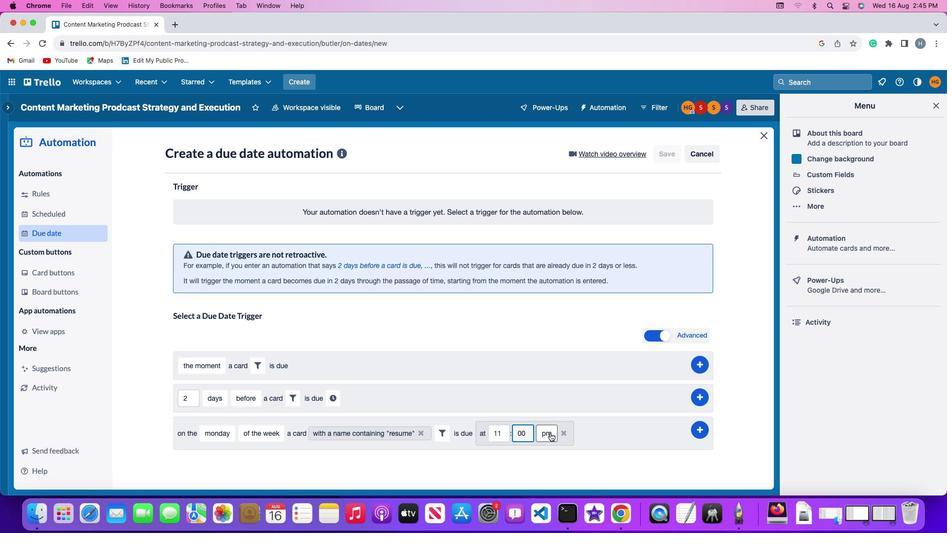 
Action: Mouse moved to (545, 454)
Screenshot: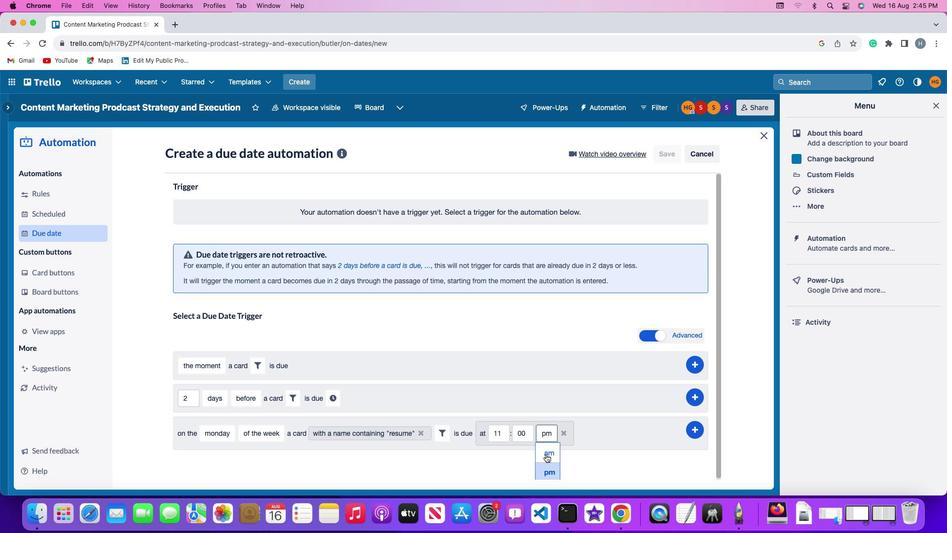 
Action: Mouse pressed left at (545, 454)
Screenshot: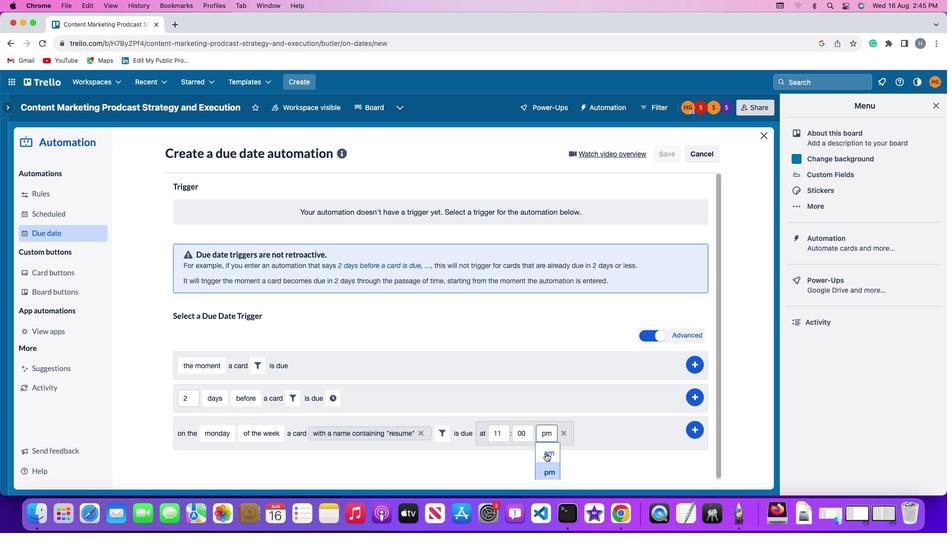 
Action: Mouse moved to (698, 428)
Screenshot: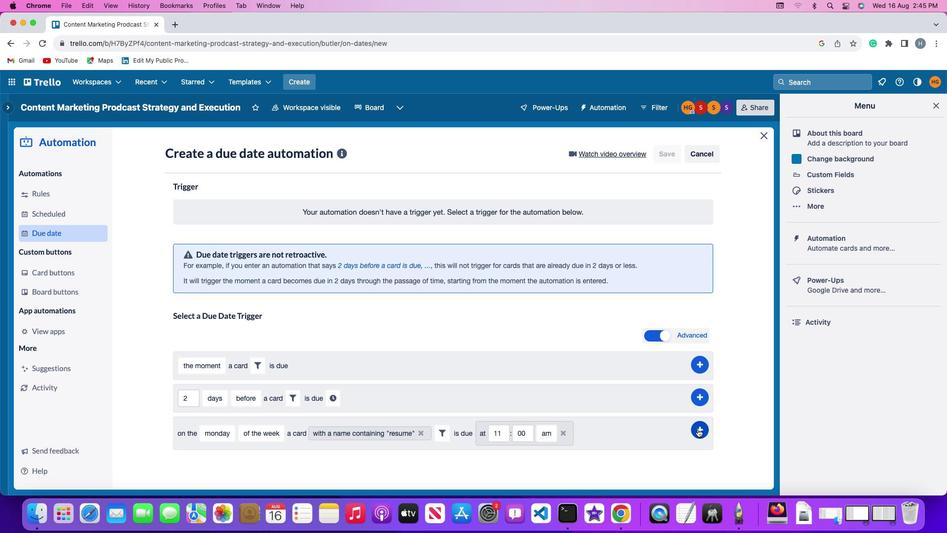 
Action: Mouse pressed left at (698, 428)
Screenshot: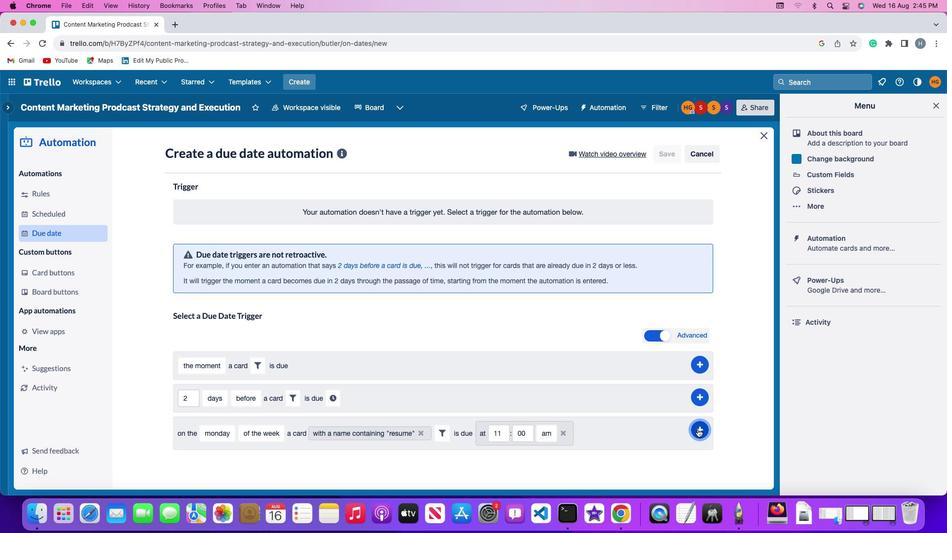 
Action: Mouse moved to (743, 353)
Screenshot: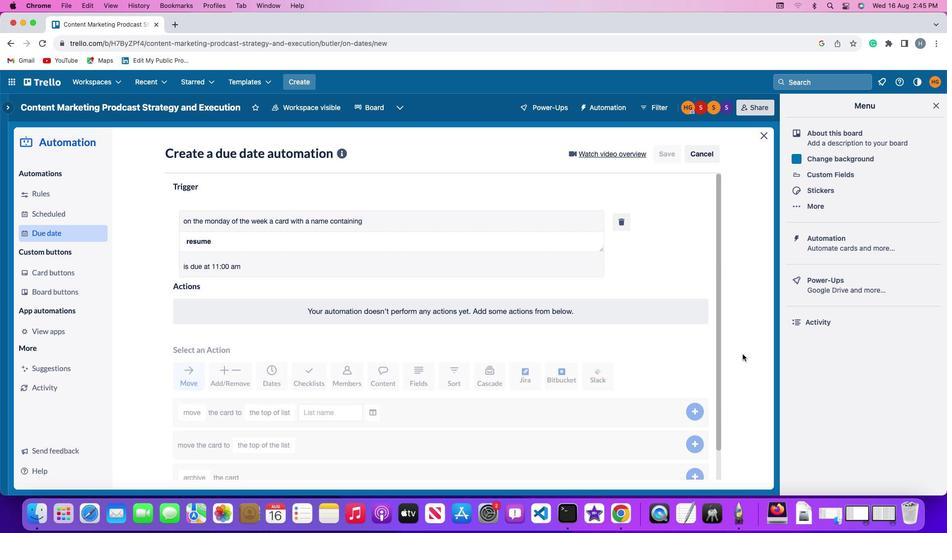 
